 Task: Perform identity verification for multiple users
Action: Mouse scrolled (229, 184) with delta (0, 0)
Screenshot: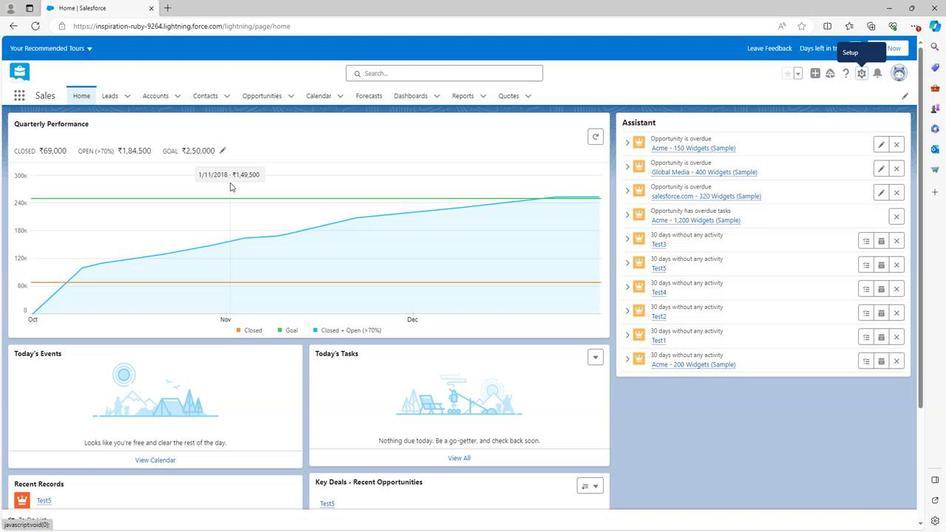 
Action: Mouse scrolled (229, 184) with delta (0, 0)
Screenshot: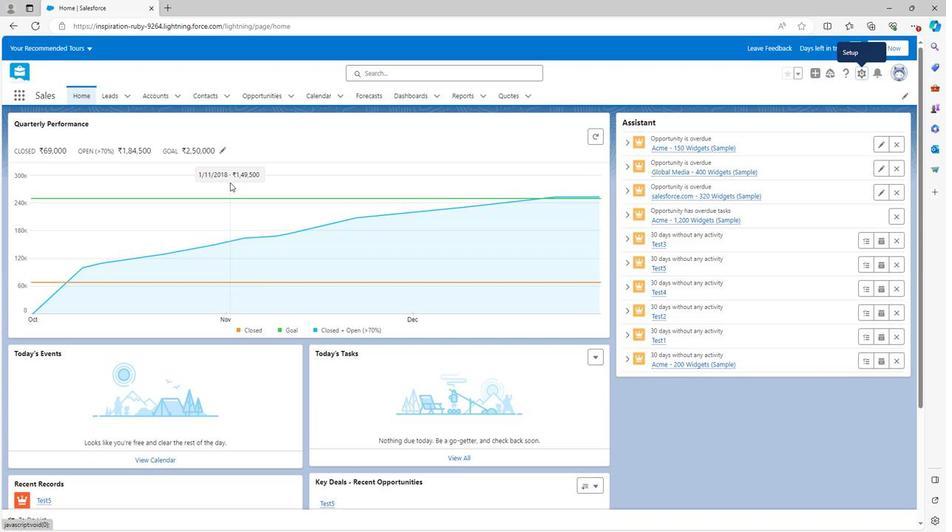 
Action: Mouse scrolled (229, 184) with delta (0, 0)
Screenshot: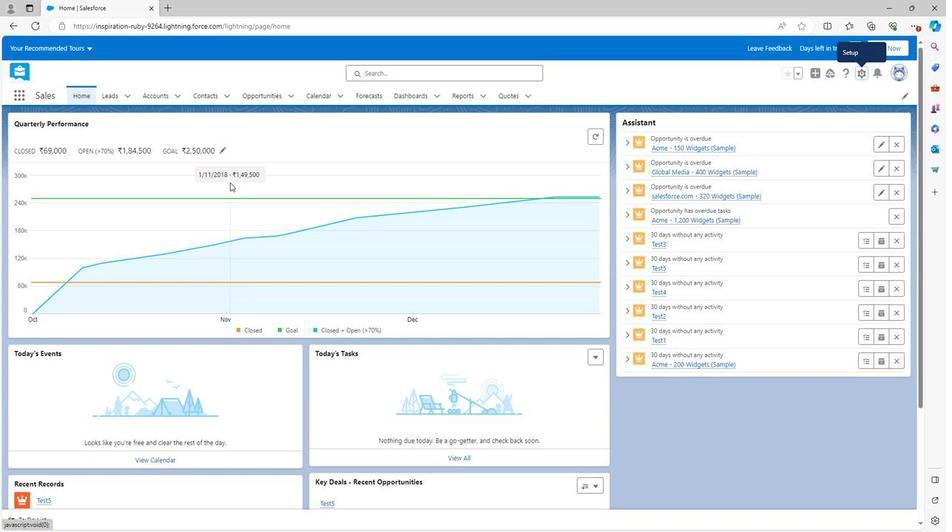 
Action: Mouse scrolled (229, 184) with delta (0, 0)
Screenshot: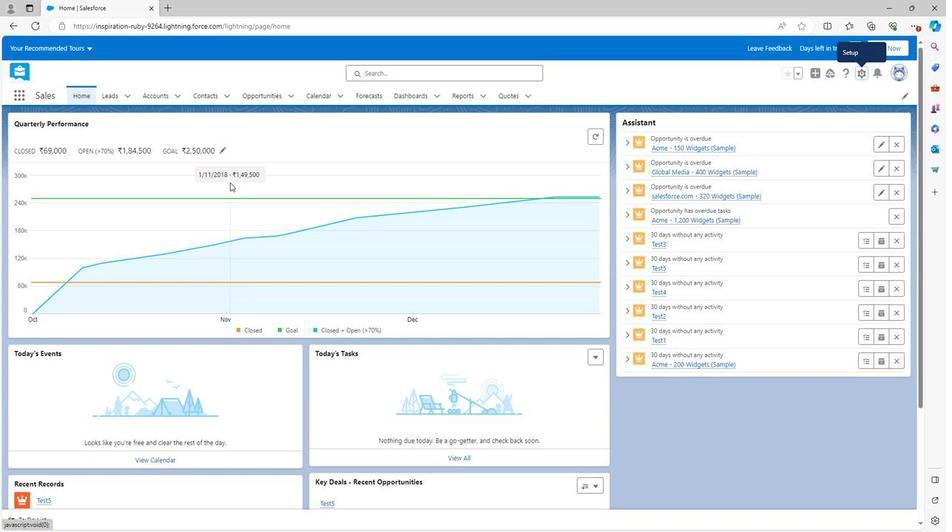 
Action: Mouse scrolled (229, 185) with delta (0, 0)
Screenshot: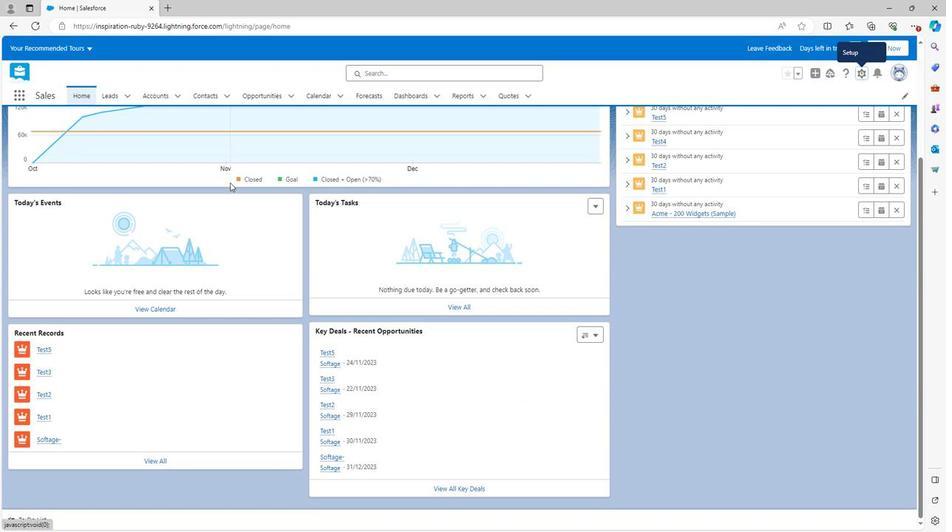 
Action: Mouse scrolled (229, 185) with delta (0, 0)
Screenshot: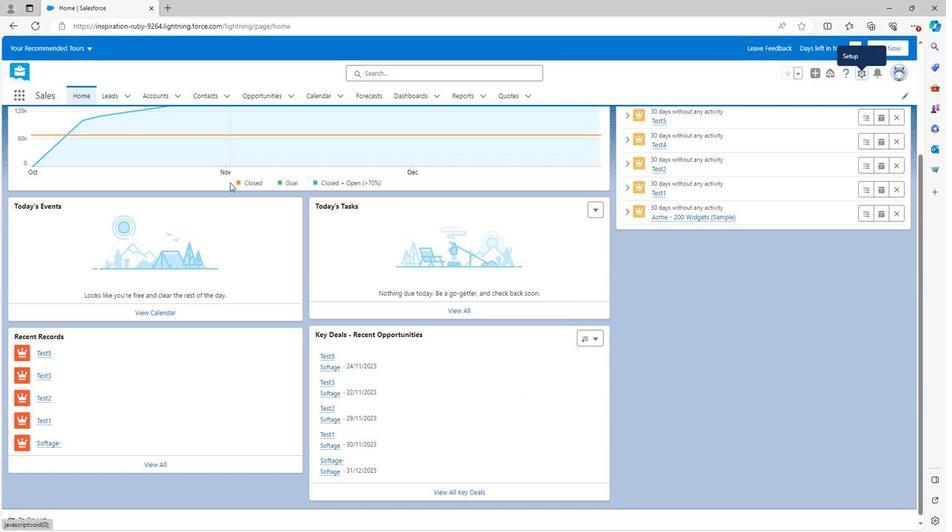 
Action: Mouse scrolled (229, 185) with delta (0, 0)
Screenshot: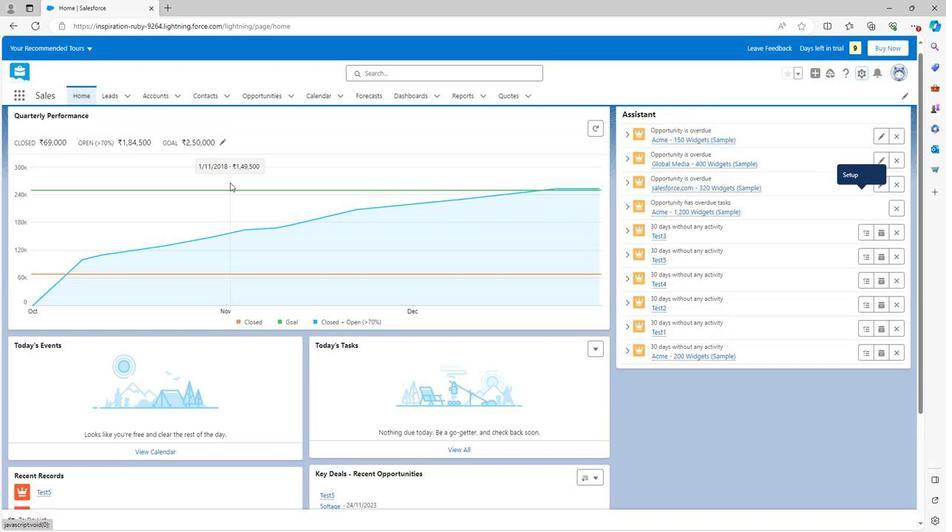 
Action: Mouse scrolled (229, 185) with delta (0, 0)
Screenshot: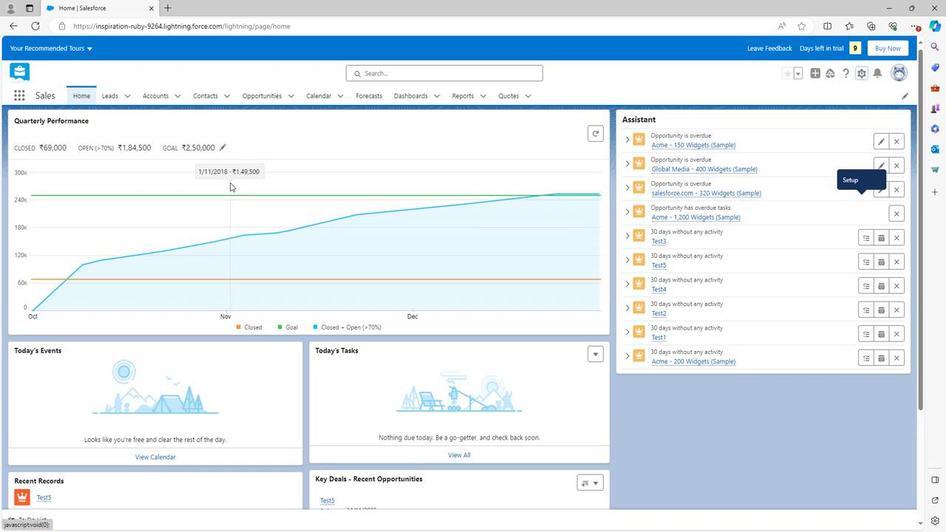 
Action: Mouse moved to (866, 78)
Screenshot: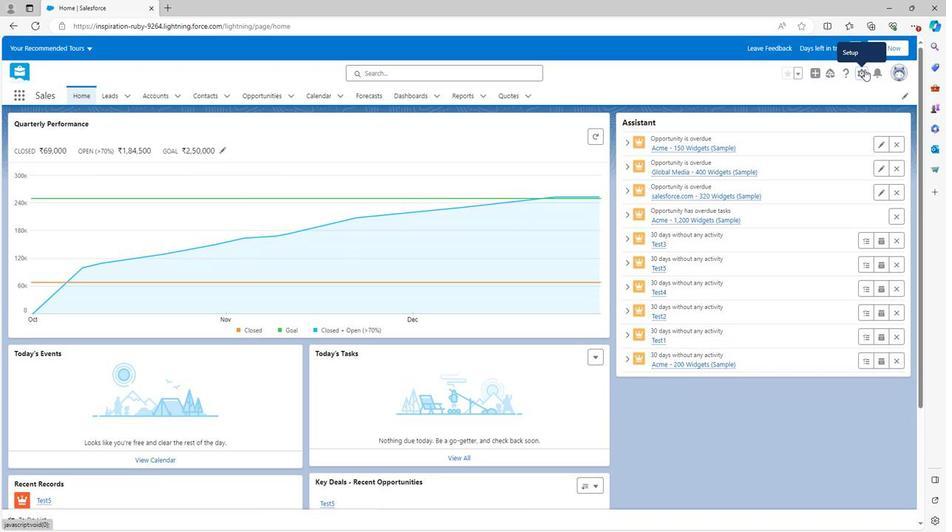 
Action: Mouse pressed left at (866, 78)
Screenshot: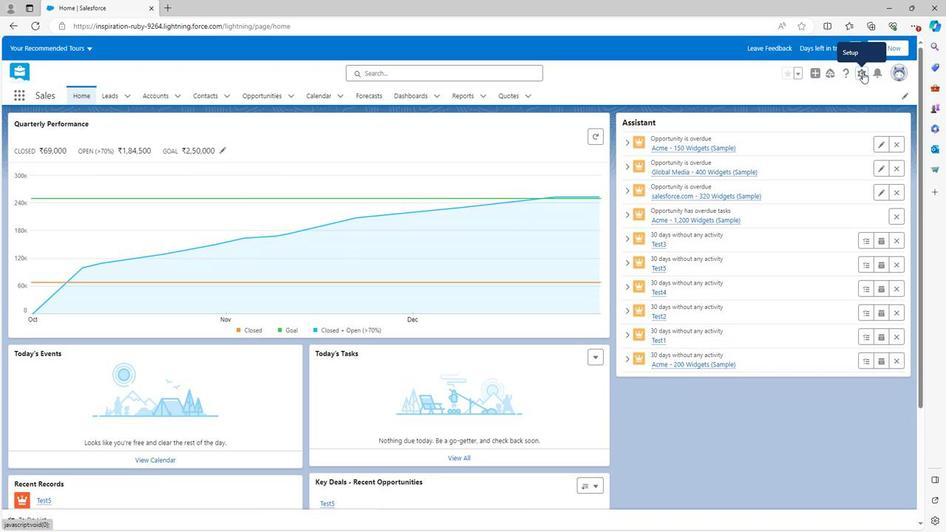 
Action: Mouse moved to (828, 104)
Screenshot: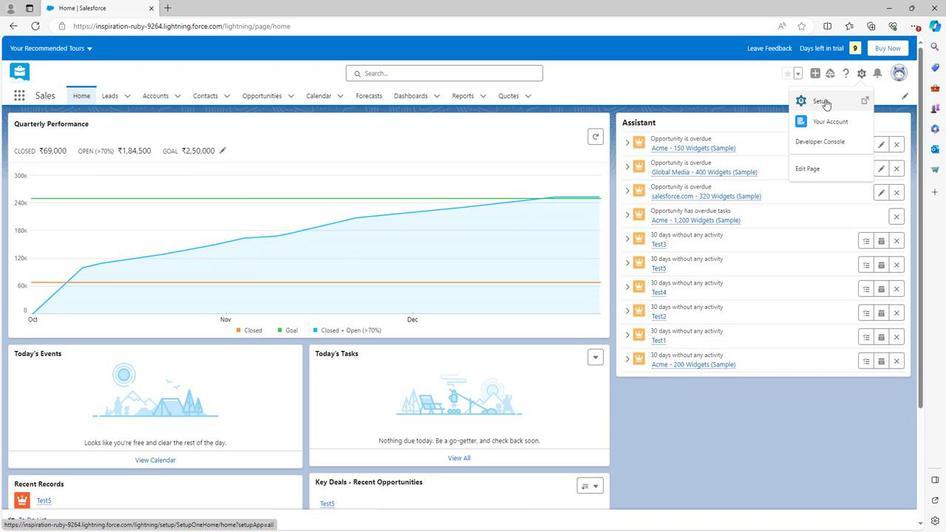 
Action: Mouse pressed left at (828, 104)
Screenshot: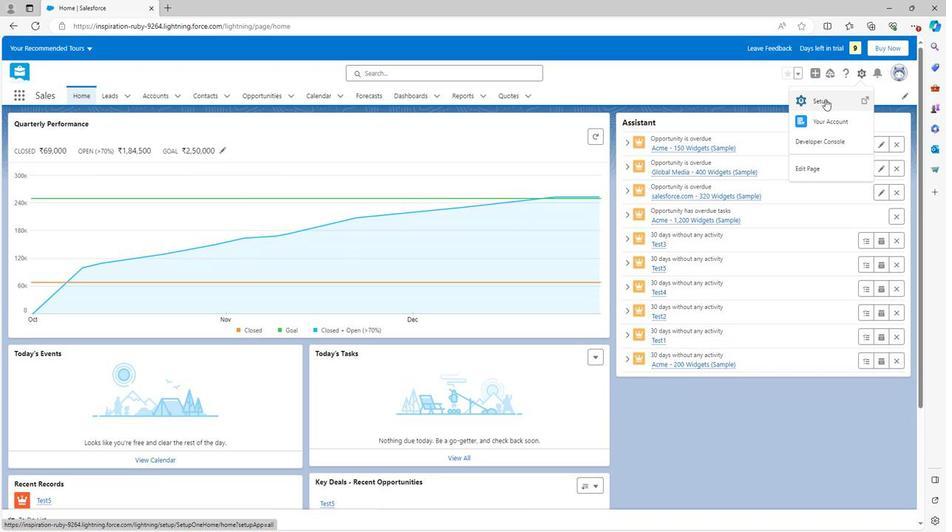 
Action: Mouse moved to (49, 340)
Screenshot: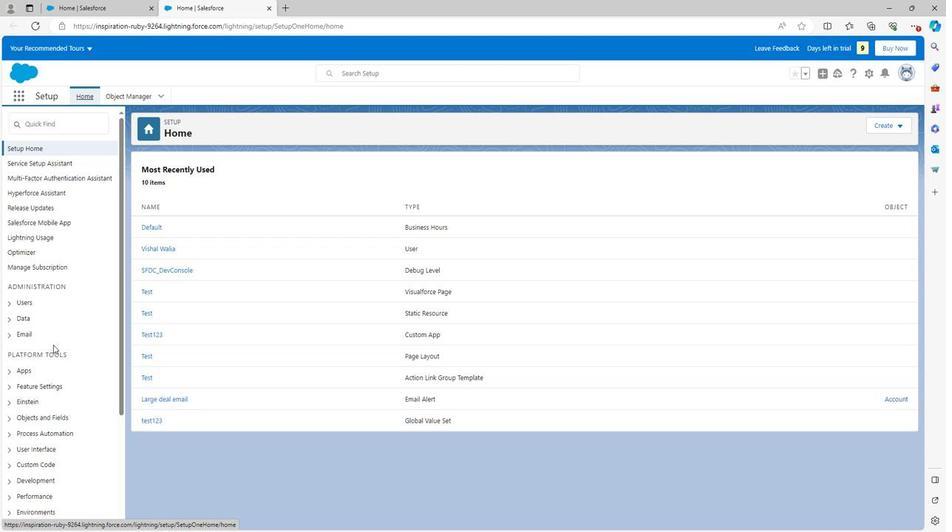 
Action: Mouse scrolled (49, 340) with delta (0, 0)
Screenshot: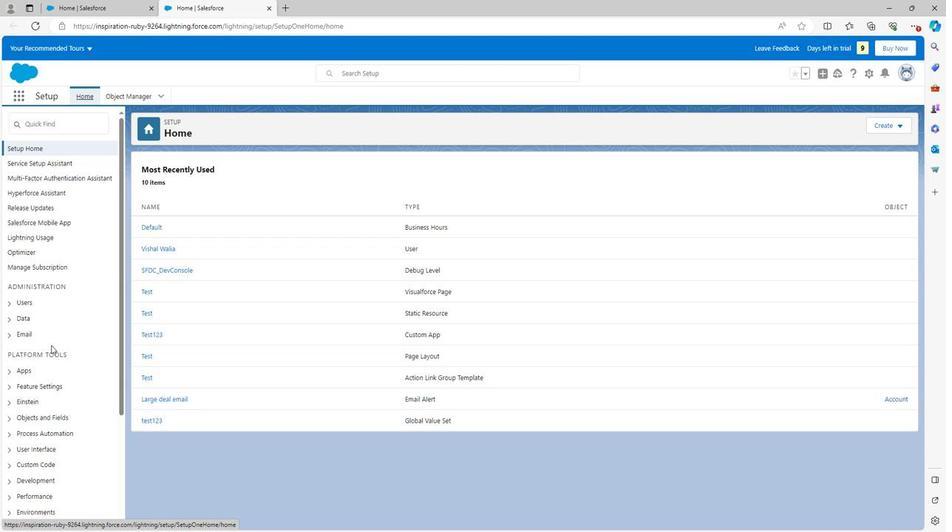 
Action: Mouse scrolled (49, 340) with delta (0, 0)
Screenshot: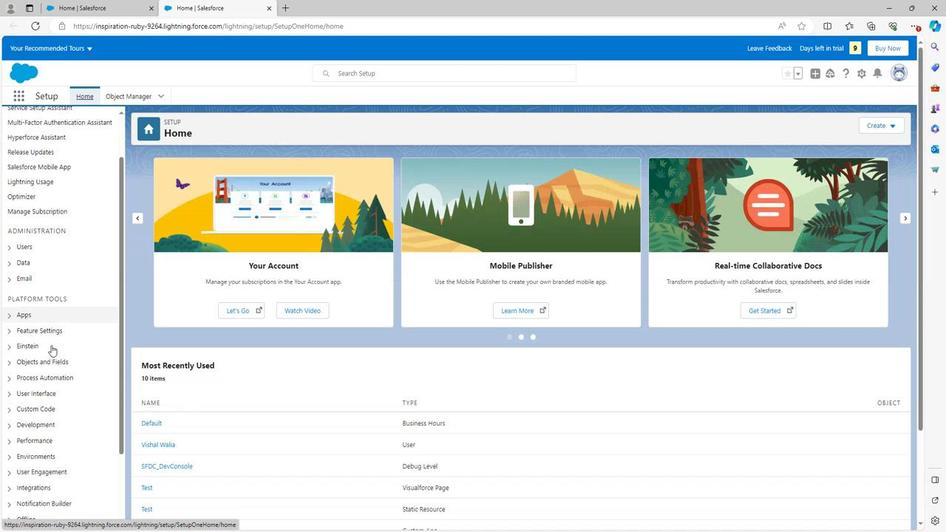
Action: Mouse scrolled (49, 340) with delta (0, 0)
Screenshot: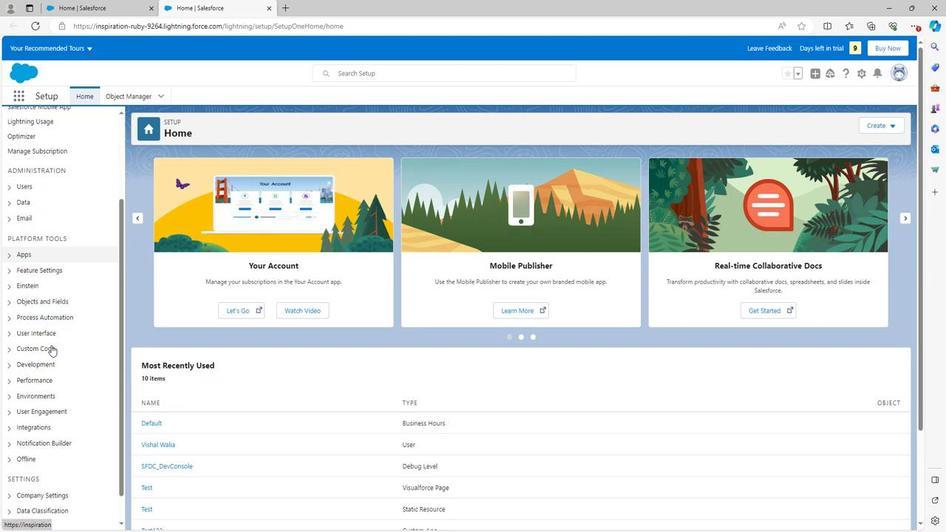
Action: Mouse scrolled (49, 340) with delta (0, 0)
Screenshot: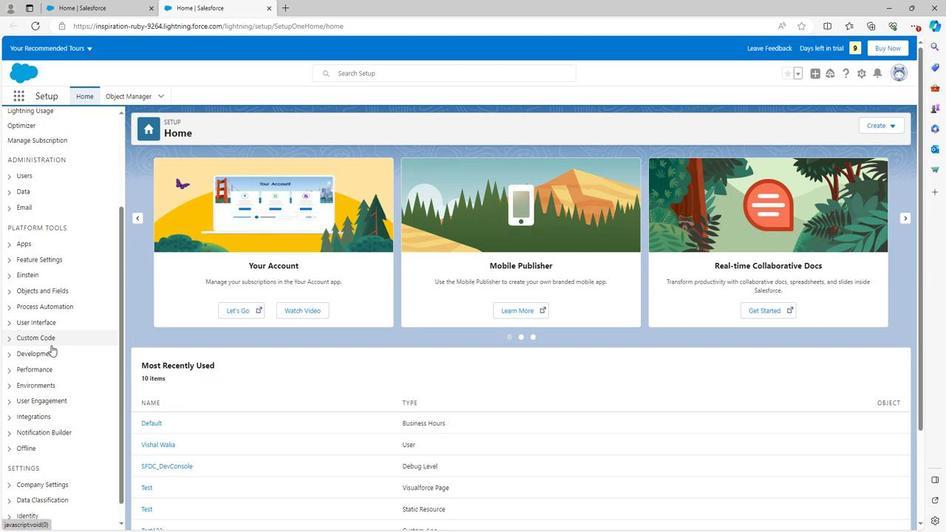 
Action: Mouse scrolled (49, 340) with delta (0, 0)
Screenshot: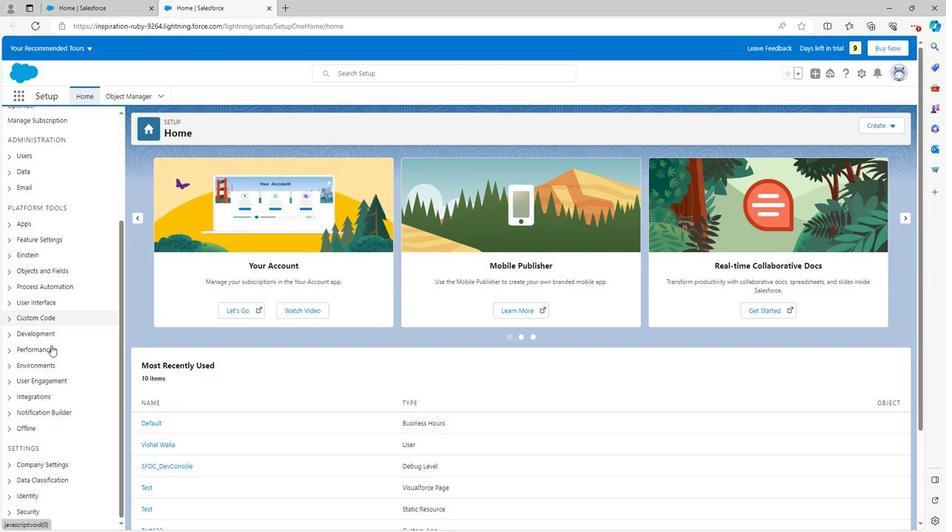
Action: Mouse scrolled (49, 340) with delta (0, 0)
Screenshot: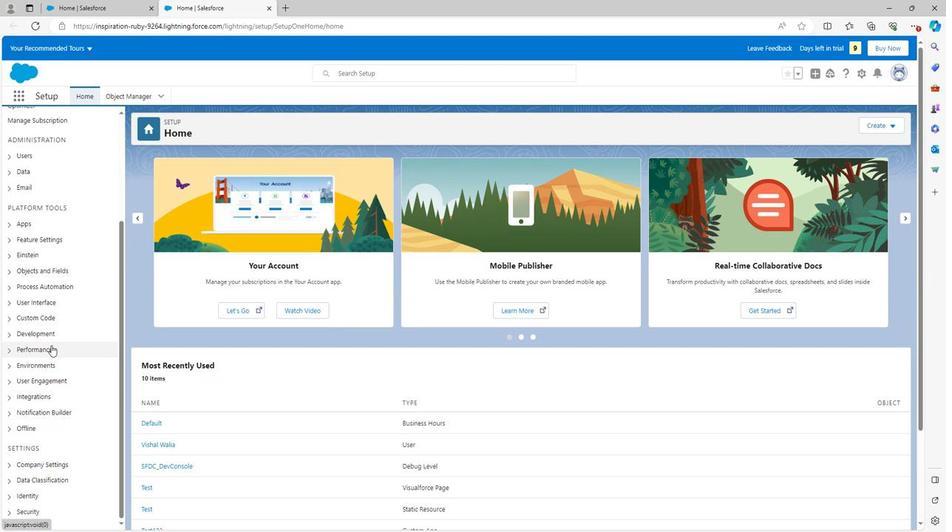 
Action: Mouse scrolled (49, 340) with delta (0, 0)
Screenshot: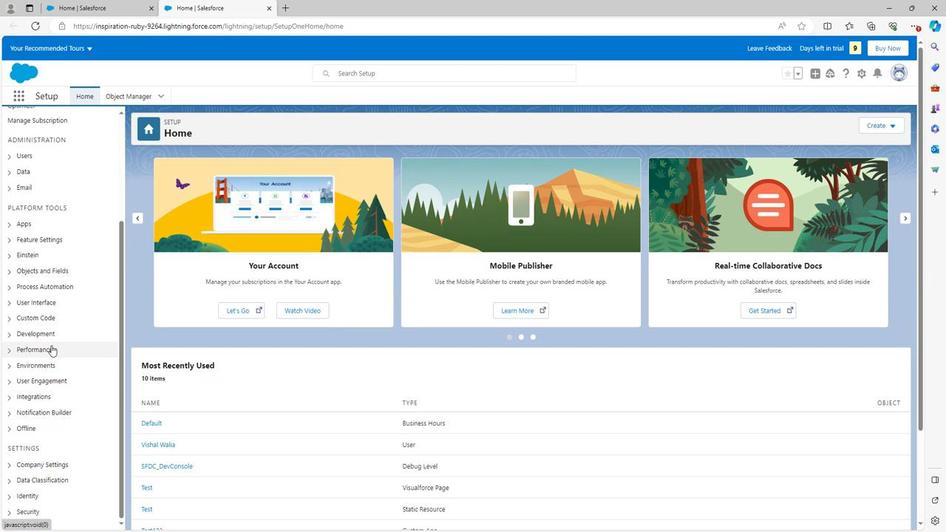 
Action: Mouse moved to (5, 487)
Screenshot: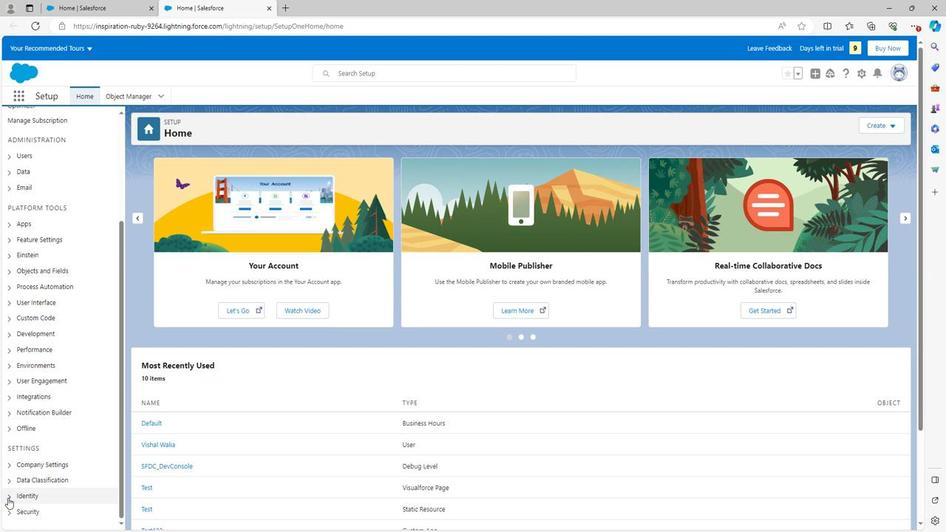 
Action: Mouse pressed left at (5, 487)
Screenshot: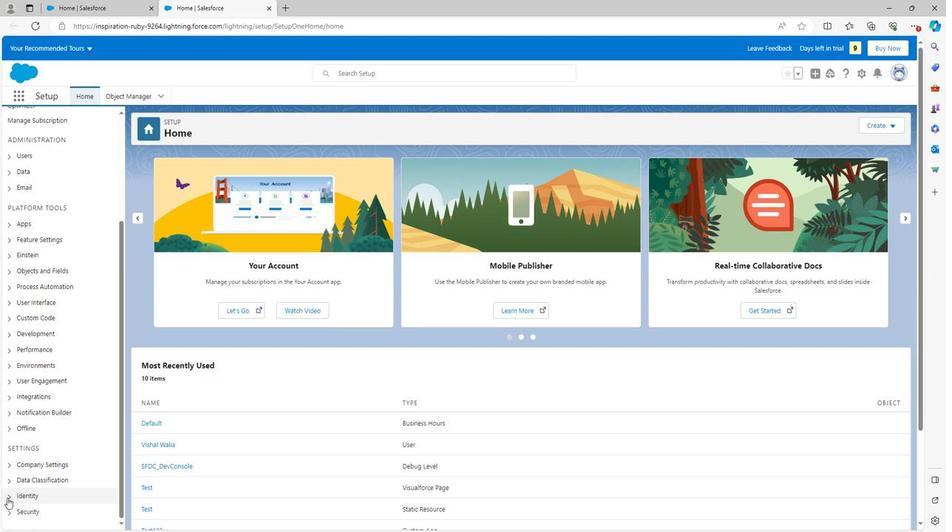 
Action: Mouse moved to (5, 481)
Screenshot: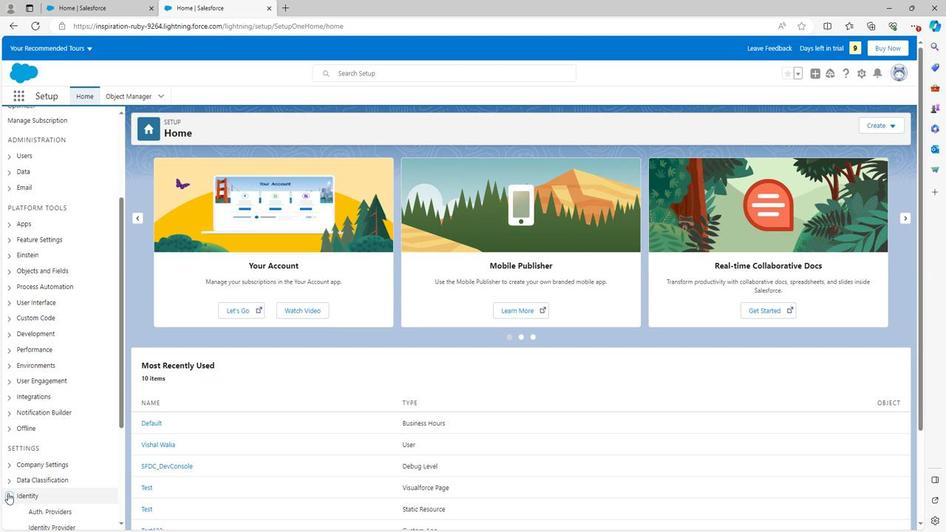 
Action: Mouse scrolled (5, 481) with delta (0, 0)
Screenshot: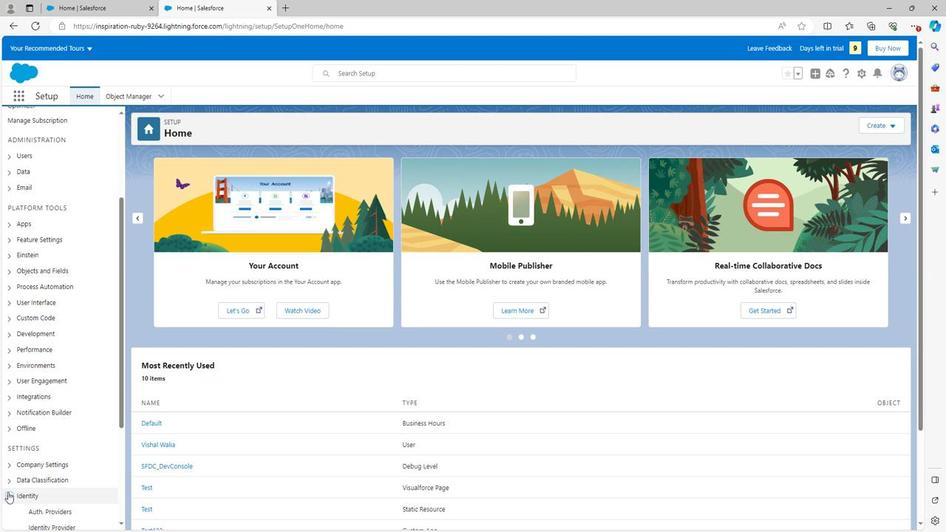 
Action: Mouse scrolled (5, 481) with delta (0, 0)
Screenshot: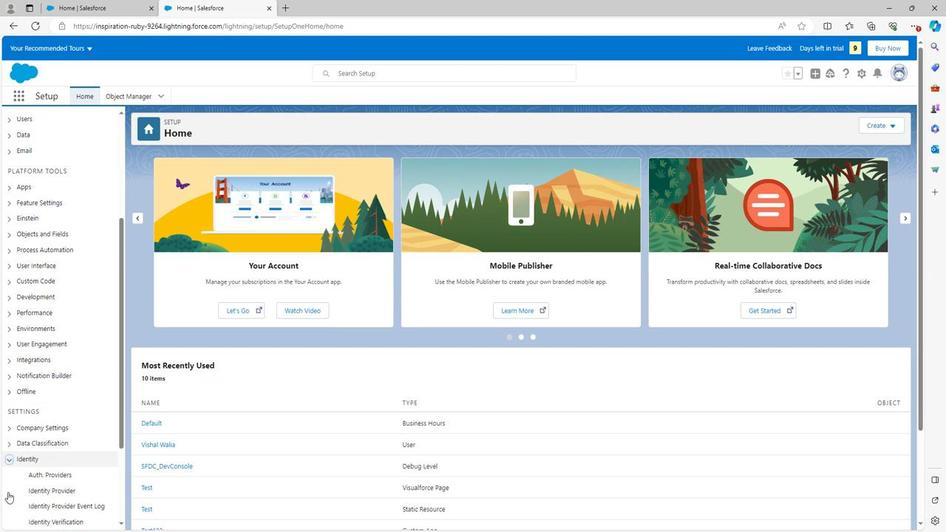 
Action: Mouse scrolled (5, 481) with delta (0, 0)
Screenshot: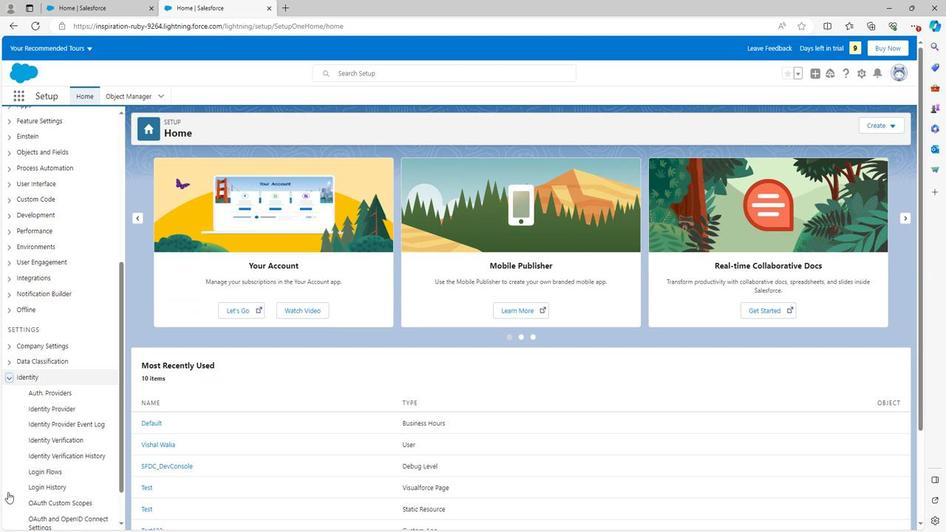 
Action: Mouse scrolled (5, 481) with delta (0, 0)
Screenshot: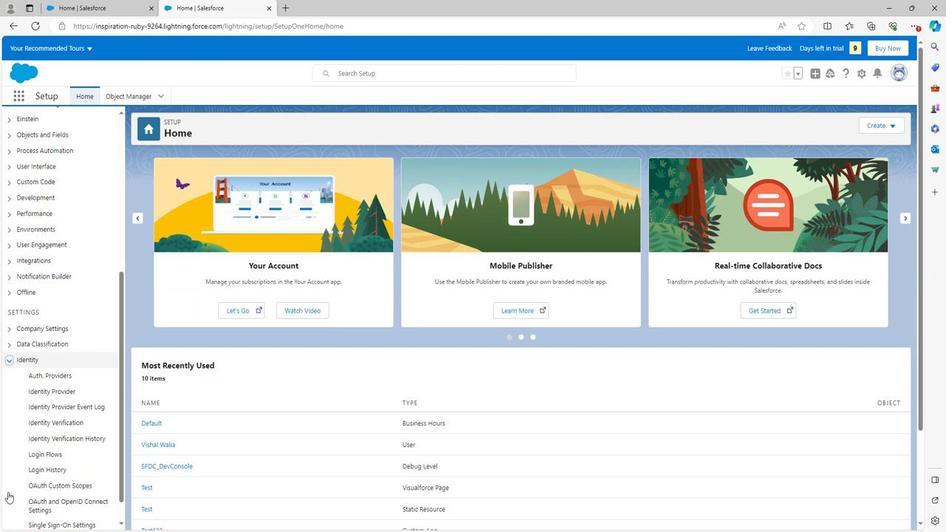 
Action: Mouse moved to (45, 390)
Screenshot: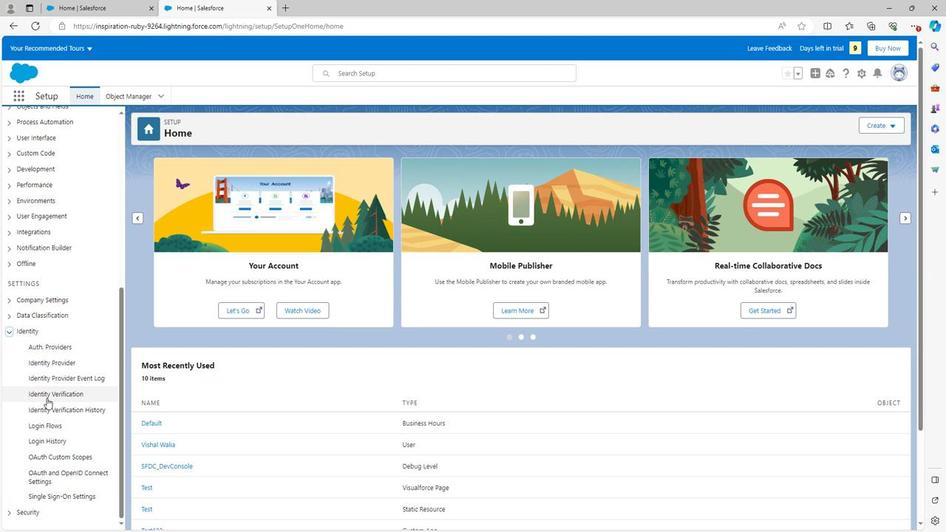 
Action: Mouse pressed left at (45, 390)
Screenshot: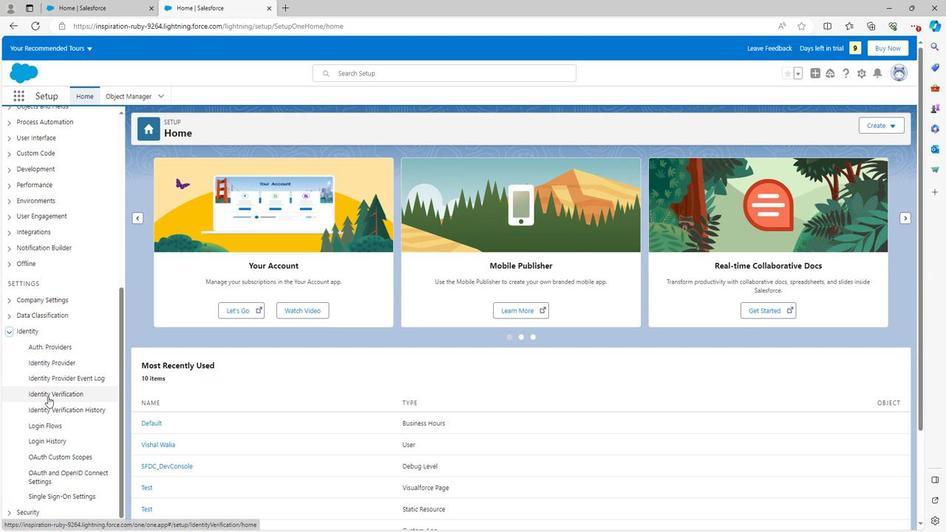 
Action: Mouse moved to (46, 388)
Screenshot: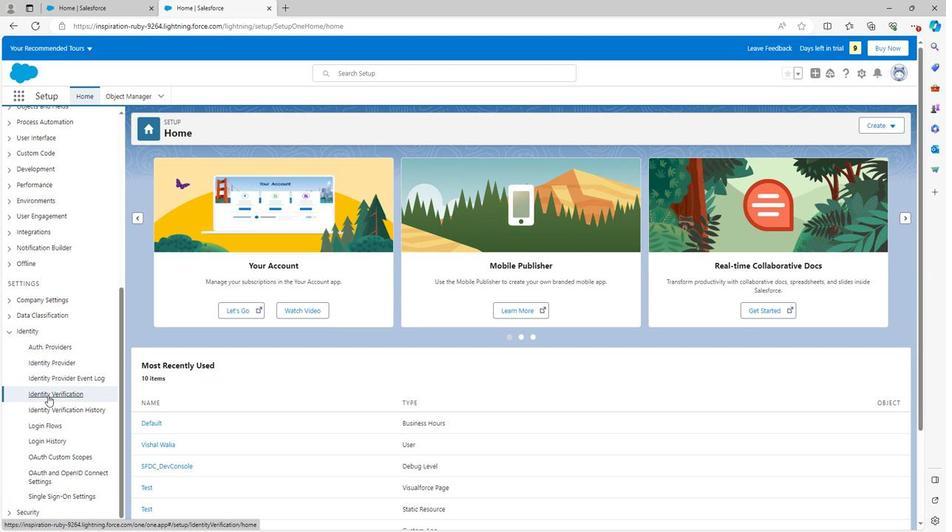 
Action: Mouse pressed left at (46, 388)
Screenshot: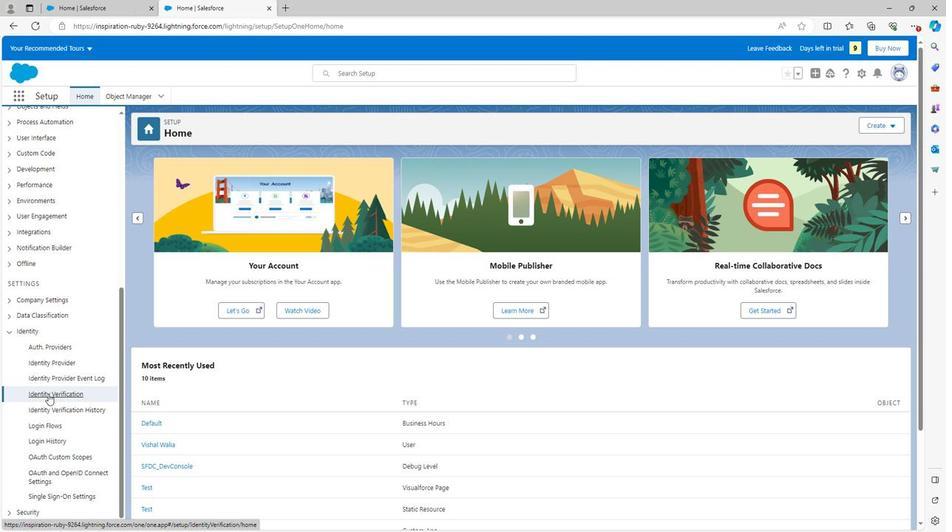 
Action: Mouse moved to (143, 221)
Screenshot: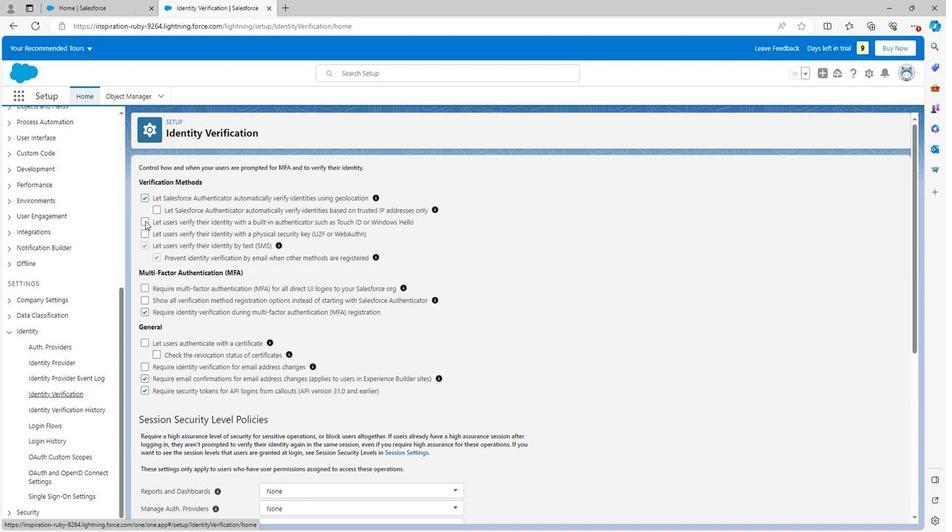 
Action: Mouse pressed left at (143, 221)
Screenshot: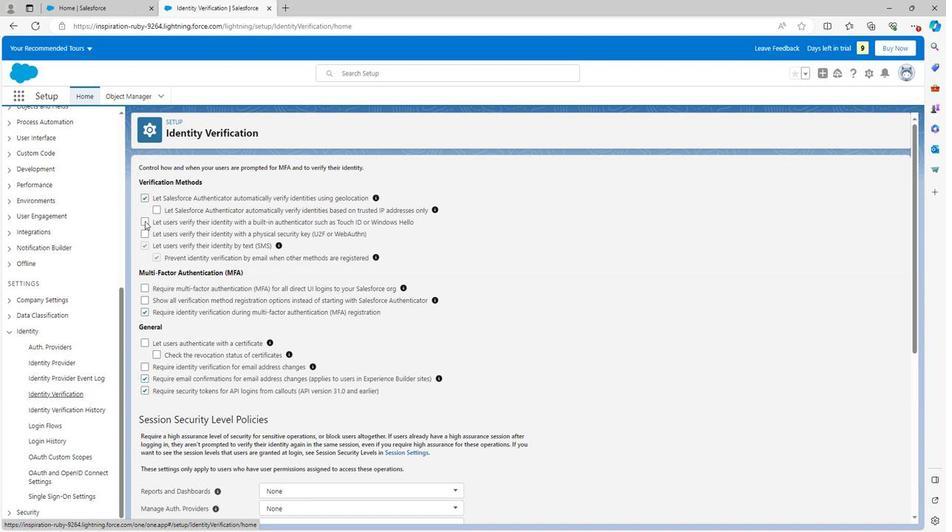 
Action: Mouse moved to (142, 232)
Screenshot: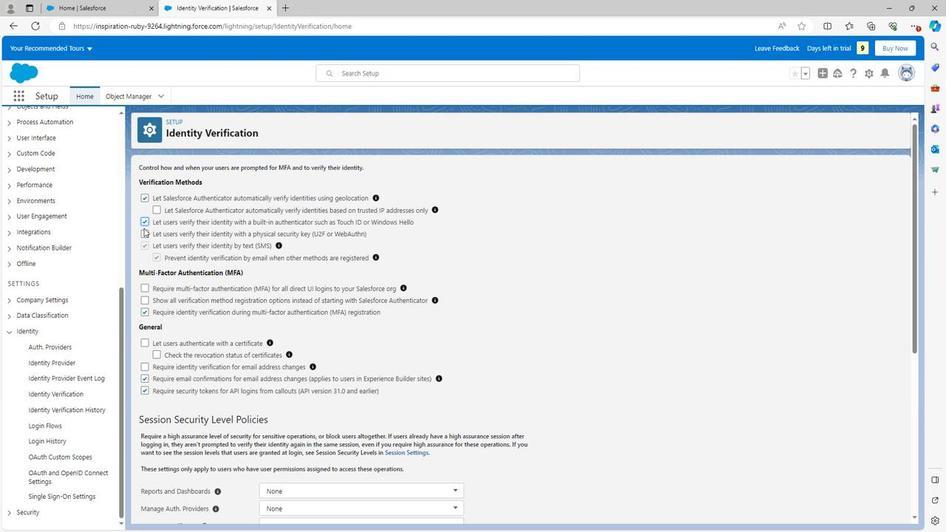
Action: Mouse pressed left at (142, 232)
Screenshot: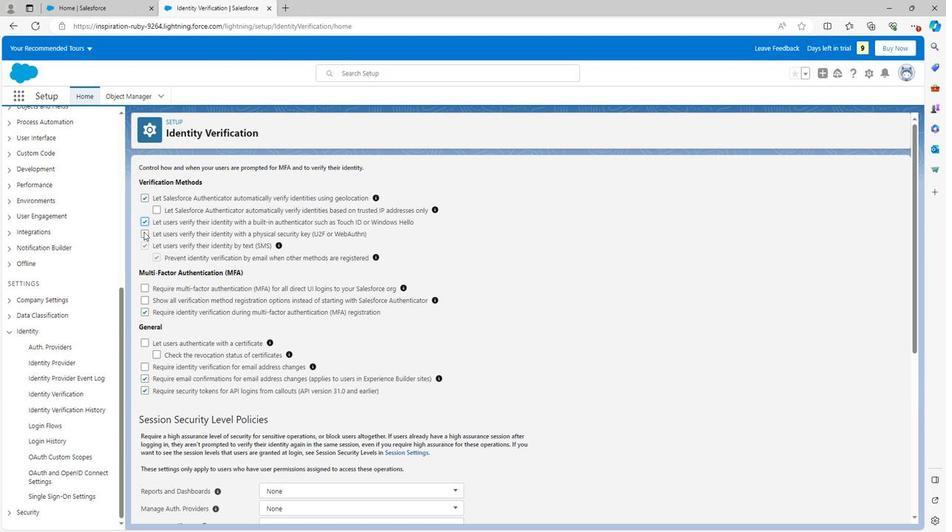 
Action: Mouse moved to (144, 198)
Screenshot: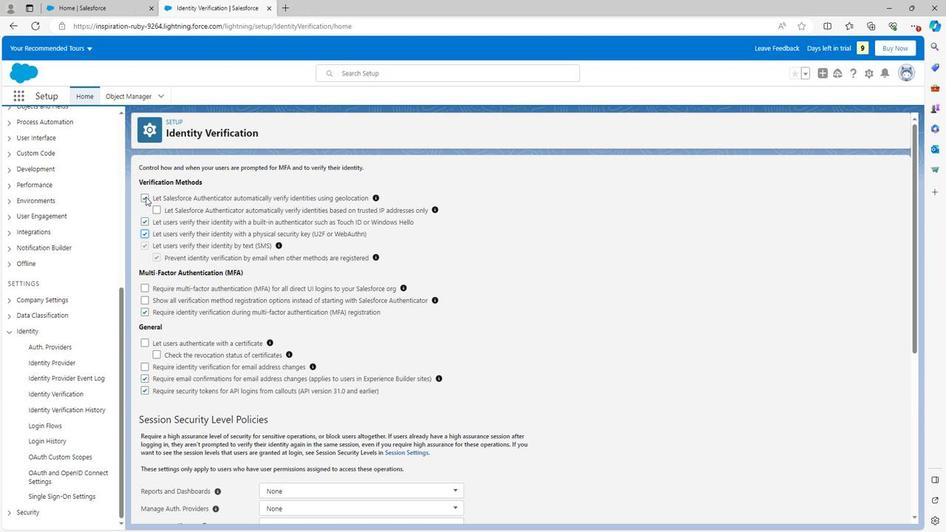 
Action: Mouse pressed left at (144, 198)
Screenshot: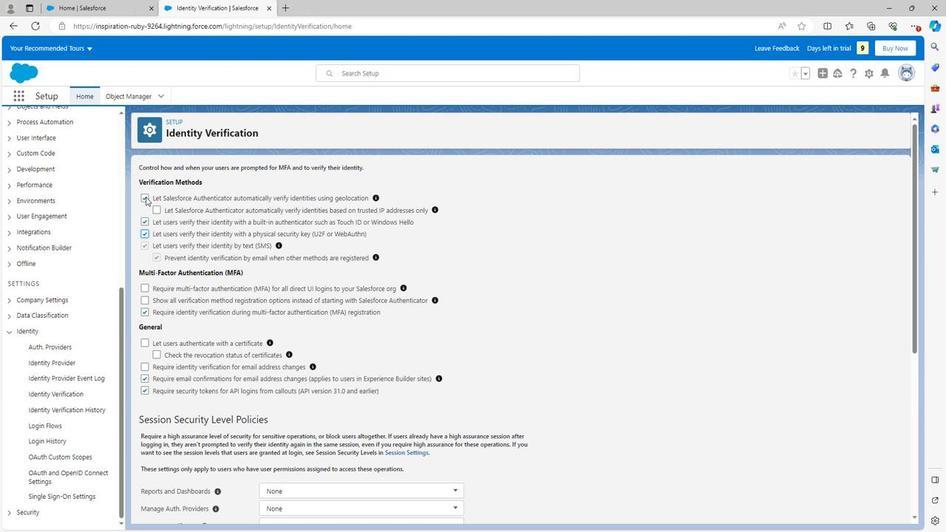 
Action: Mouse pressed left at (144, 198)
Screenshot: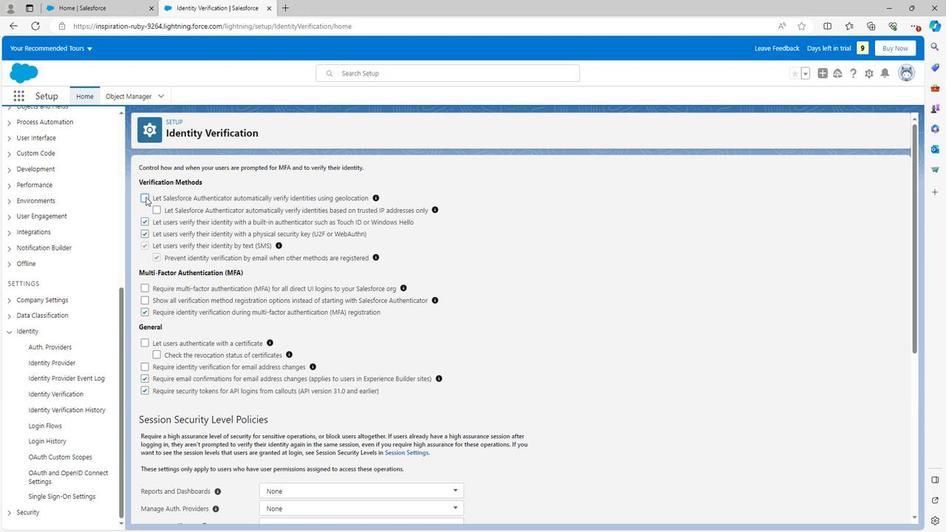 
Action: Mouse moved to (141, 221)
Screenshot: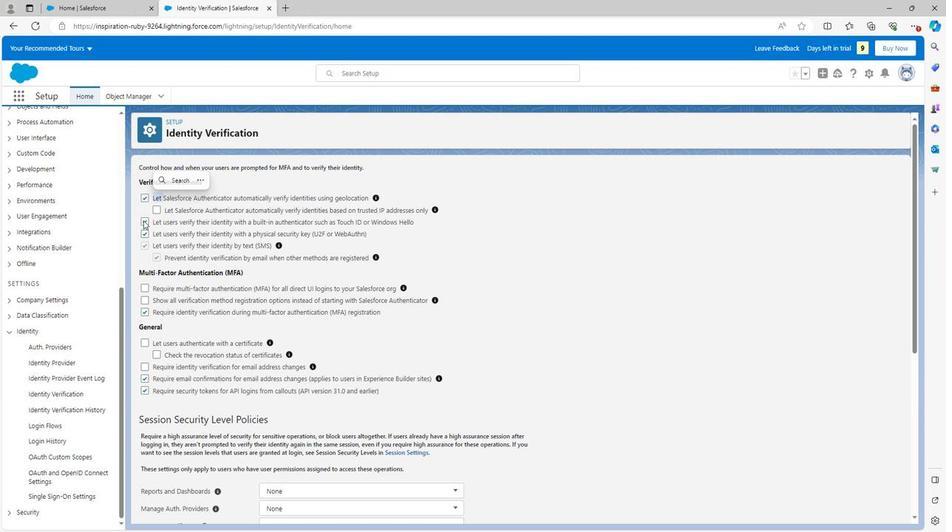 
Action: Mouse pressed left at (141, 221)
Screenshot: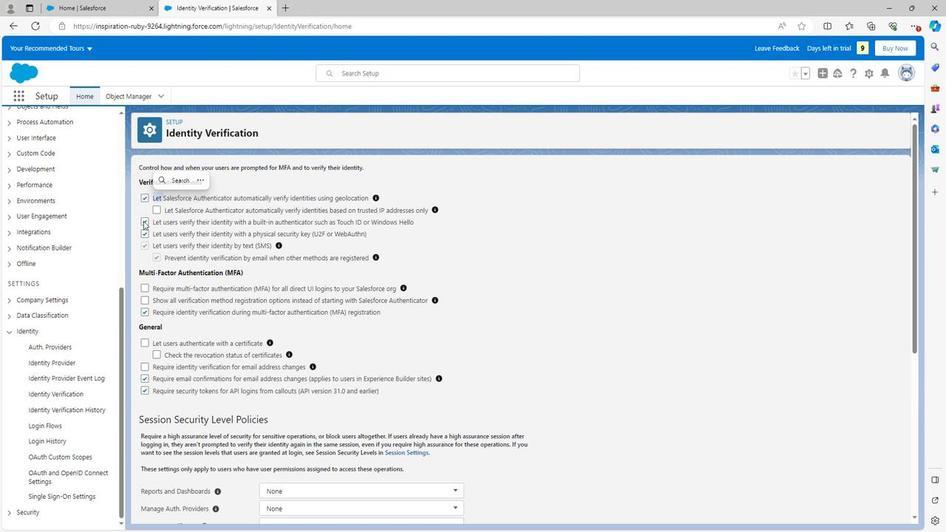 
Action: Mouse moved to (141, 230)
Screenshot: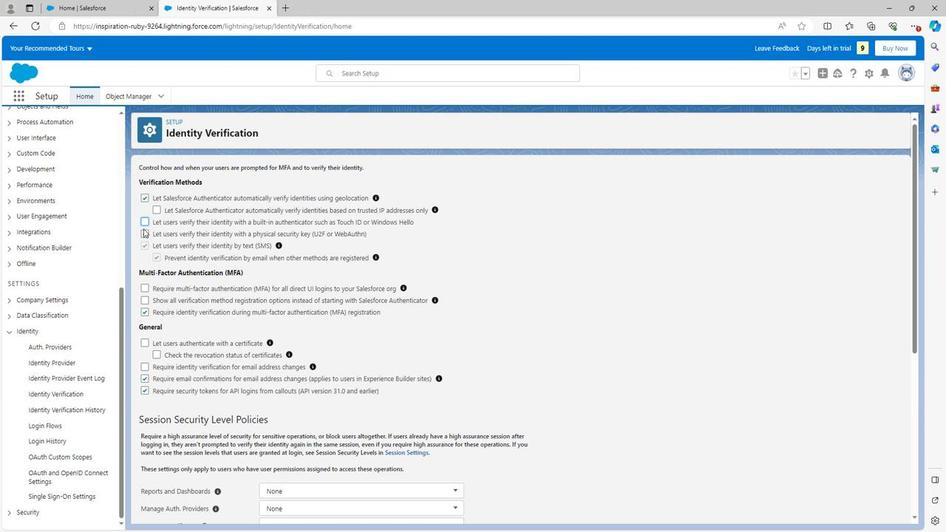 
Action: Mouse pressed left at (141, 230)
Screenshot: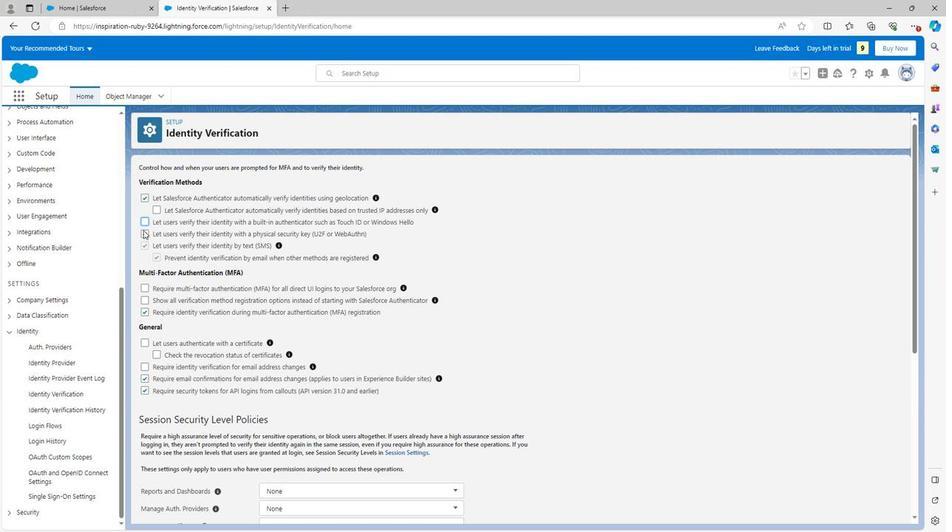 
Action: Mouse moved to (172, 256)
Screenshot: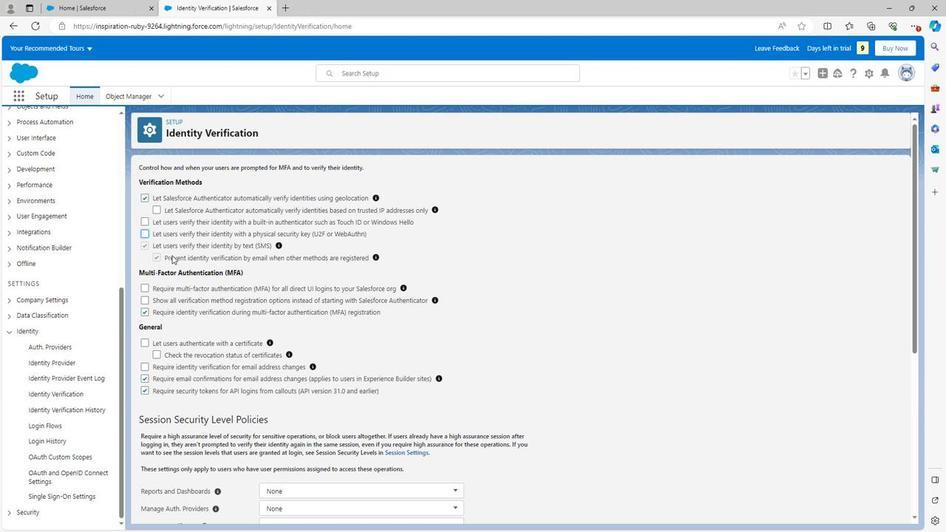 
Action: Mouse scrolled (172, 255) with delta (0, 0)
Screenshot: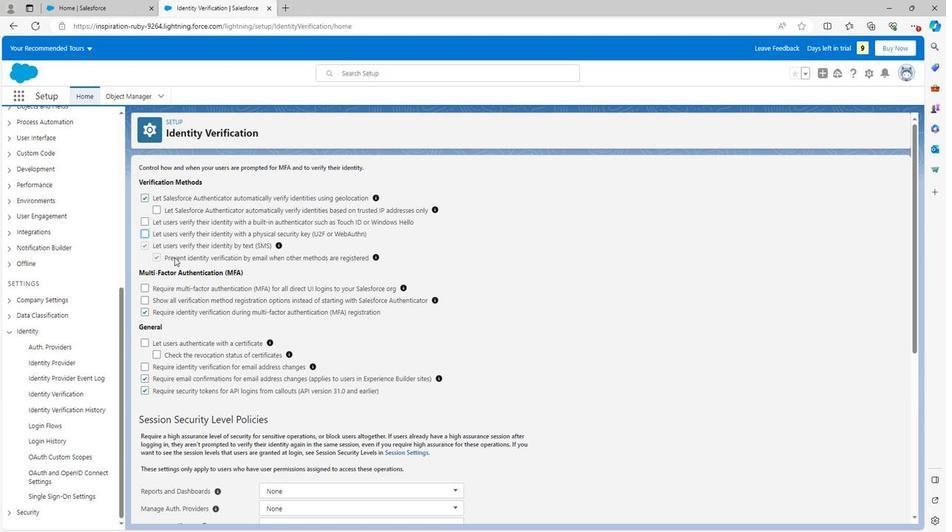 
Action: Mouse scrolled (172, 255) with delta (0, 0)
Screenshot: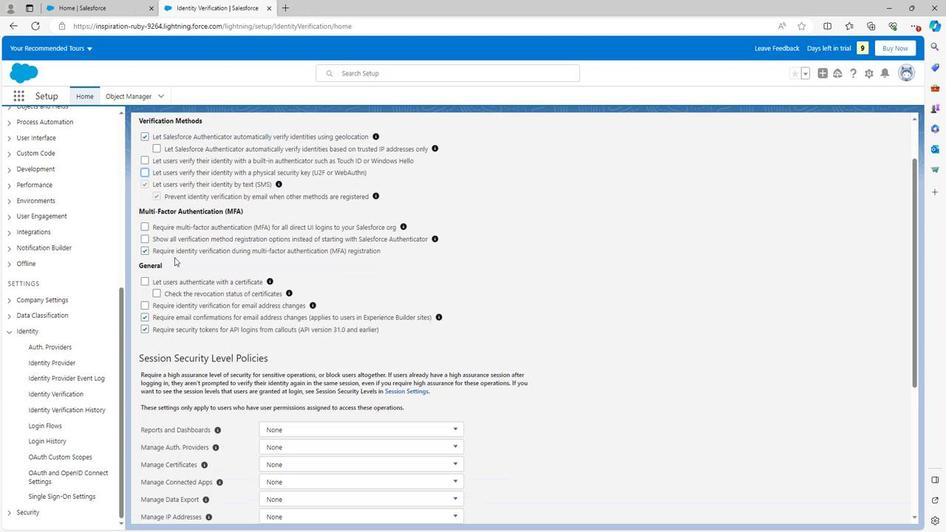 
Action: Mouse scrolled (172, 255) with delta (0, 0)
Screenshot: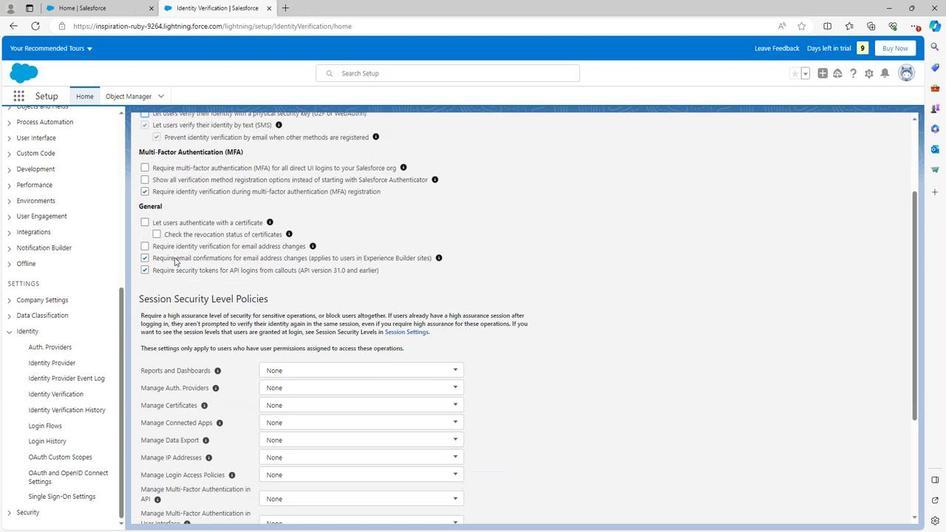 
Action: Mouse scrolled (172, 255) with delta (0, 0)
Screenshot: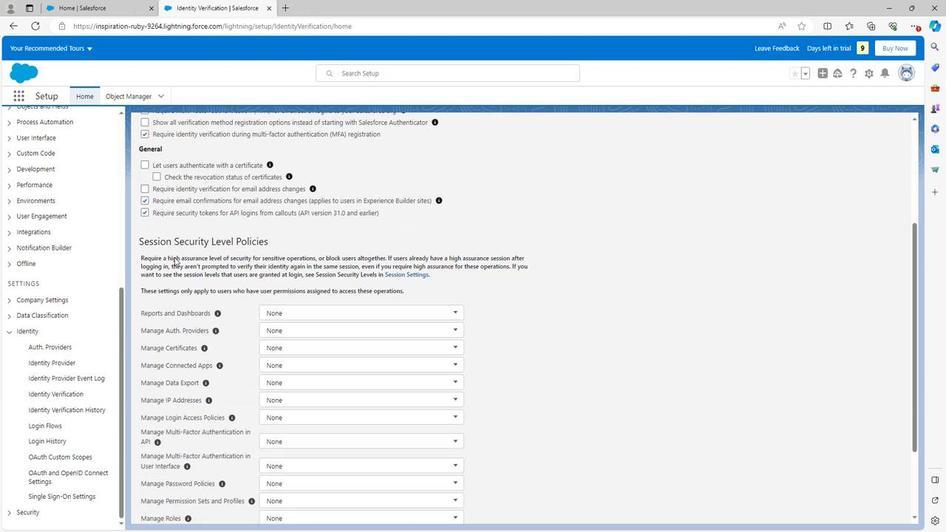 
Action: Mouse scrolled (172, 255) with delta (0, 0)
Screenshot: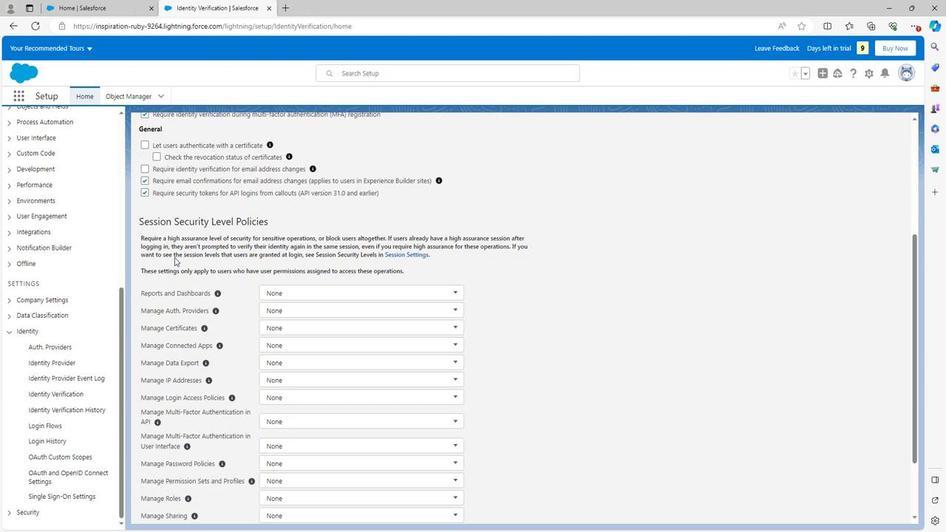 
Action: Mouse scrolled (172, 255) with delta (0, 0)
Screenshot: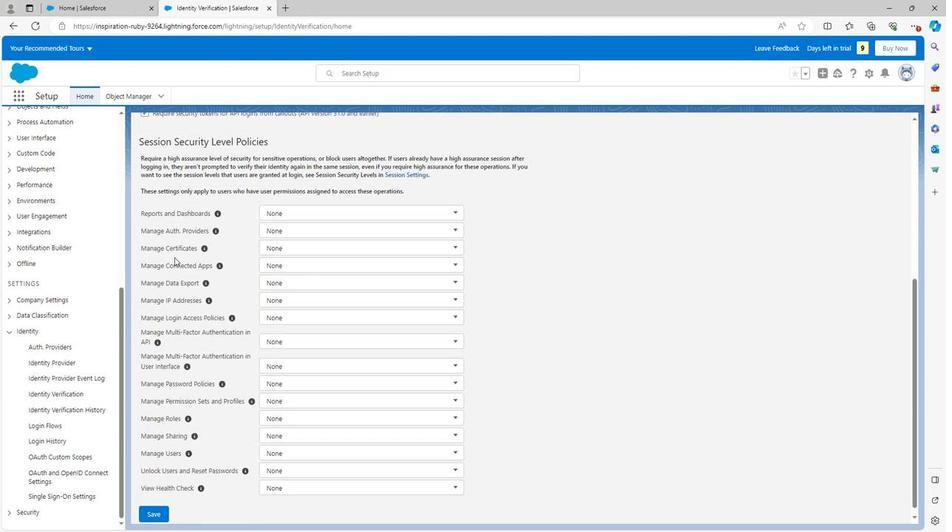 
Action: Mouse scrolled (172, 255) with delta (0, 0)
Screenshot: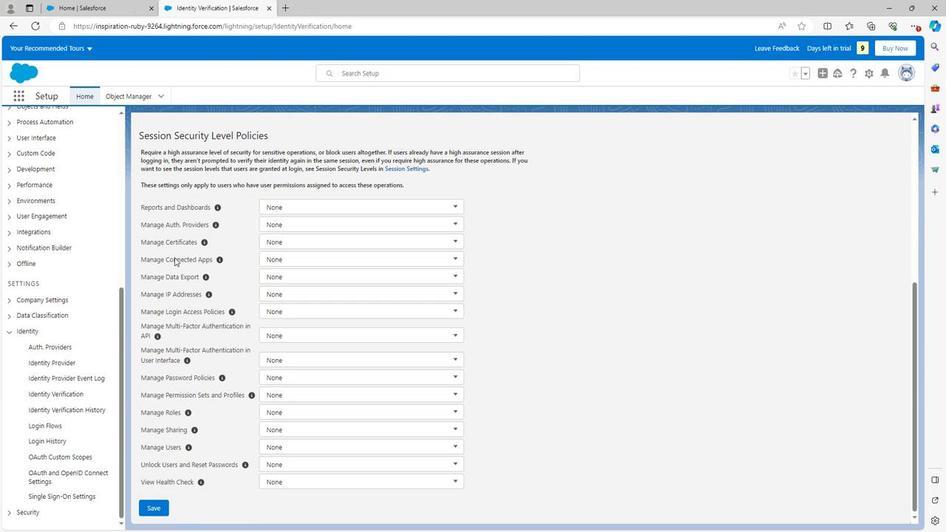 
Action: Mouse moved to (265, 206)
Screenshot: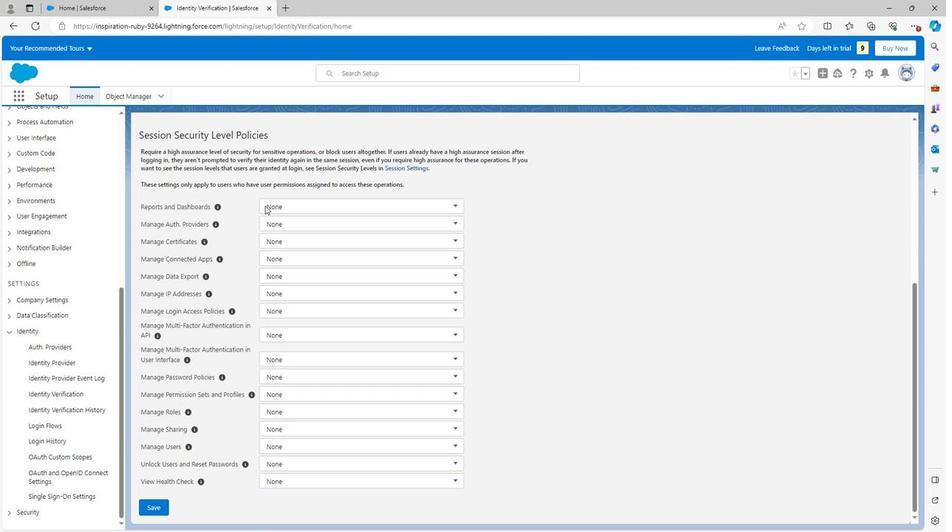 
Action: Mouse pressed left at (265, 206)
Screenshot: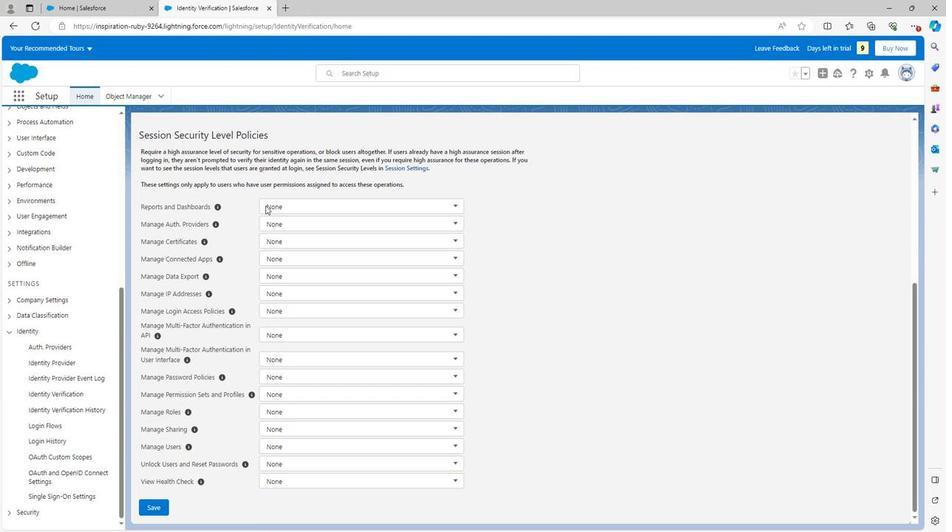 
Action: Mouse moved to (277, 239)
Screenshot: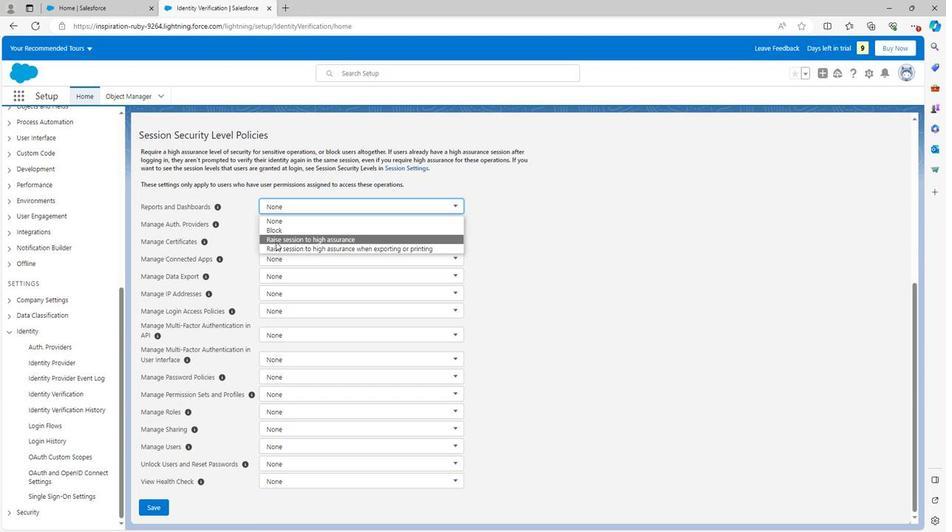 
Action: Mouse pressed left at (277, 239)
Screenshot: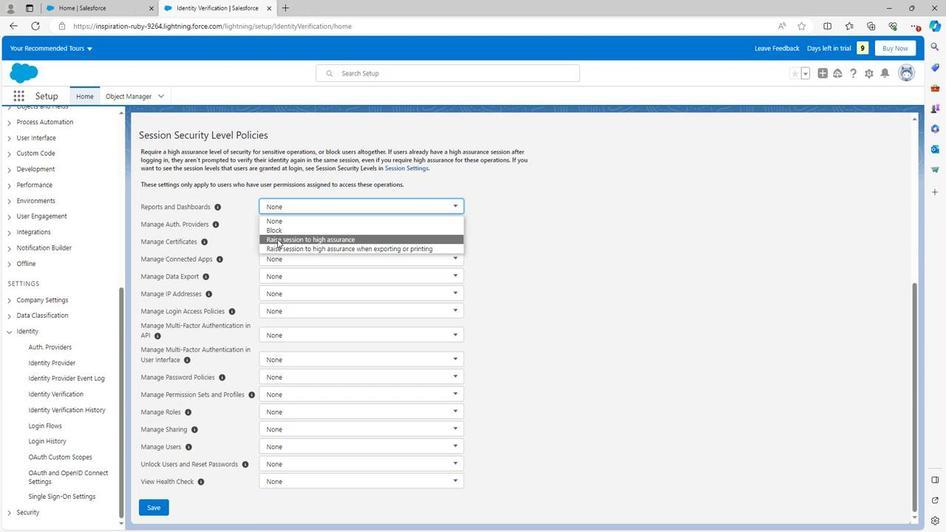 
Action: Mouse moved to (272, 225)
Screenshot: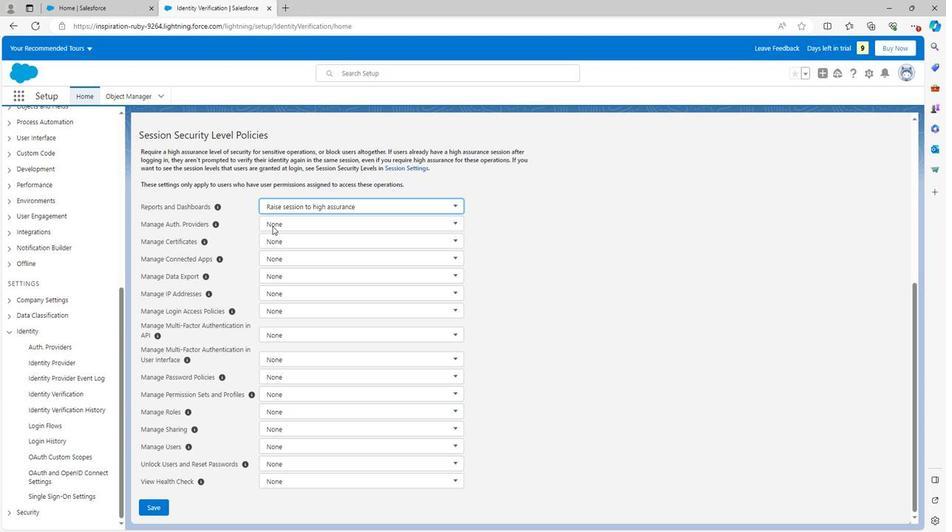 
Action: Mouse pressed left at (272, 225)
Screenshot: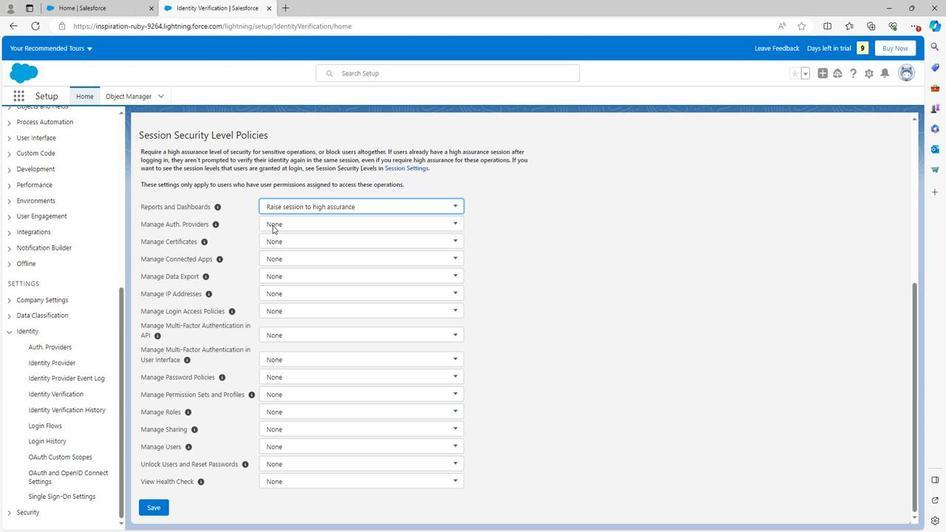 
Action: Mouse moved to (274, 254)
Screenshot: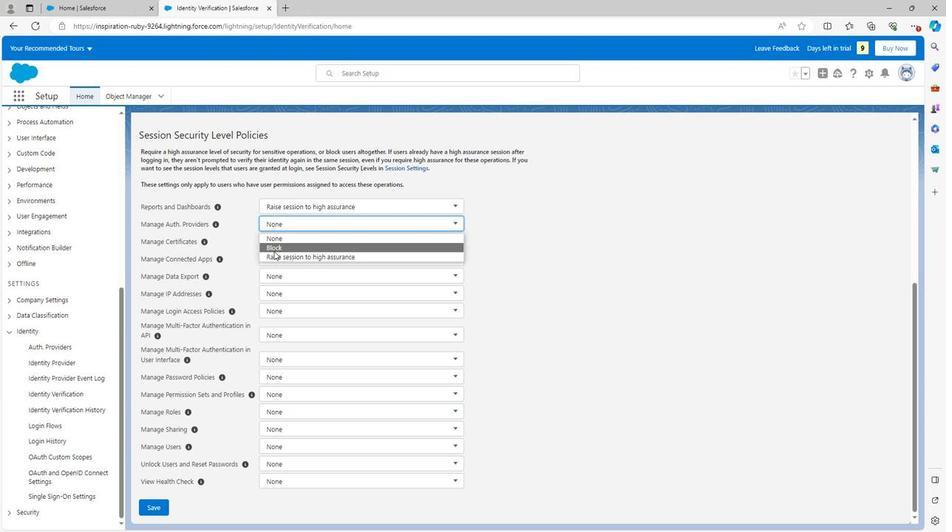 
Action: Mouse pressed left at (274, 254)
Screenshot: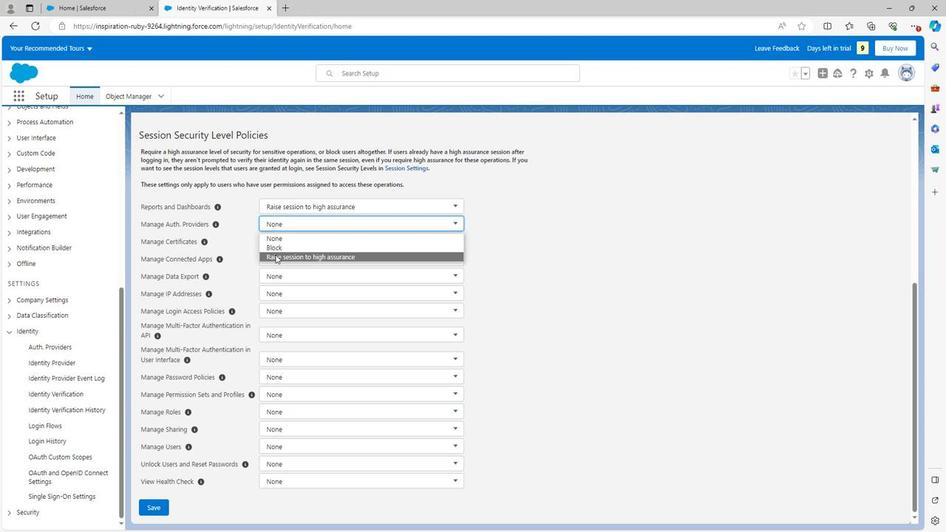 
Action: Mouse moved to (279, 243)
Screenshot: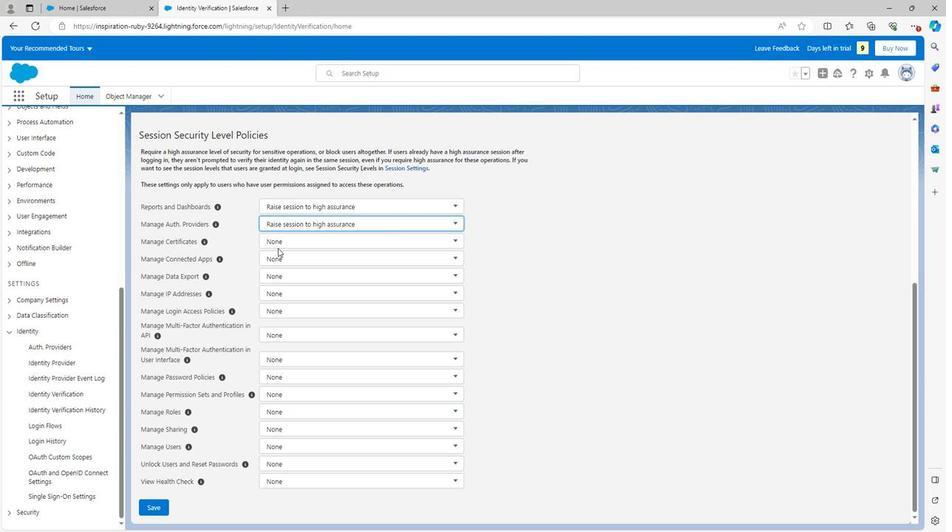 
Action: Mouse pressed left at (279, 243)
Screenshot: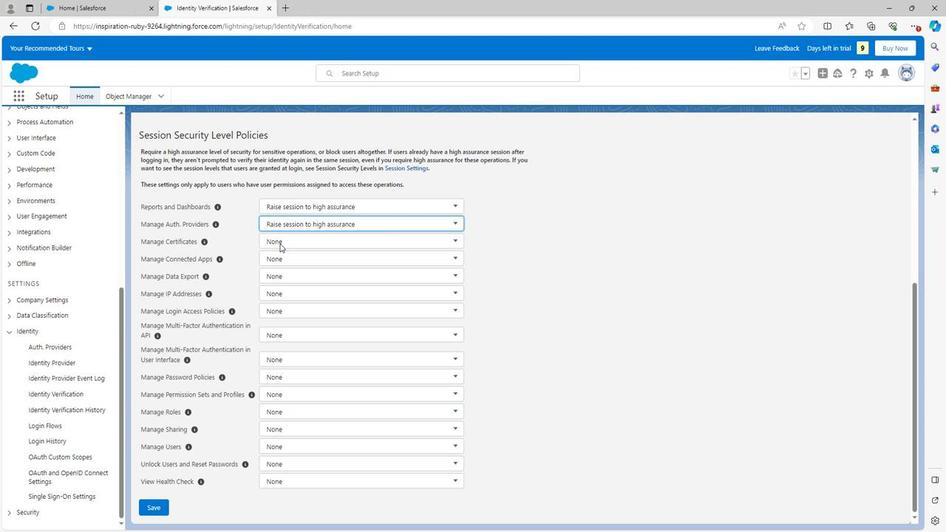 
Action: Mouse moved to (278, 273)
Screenshot: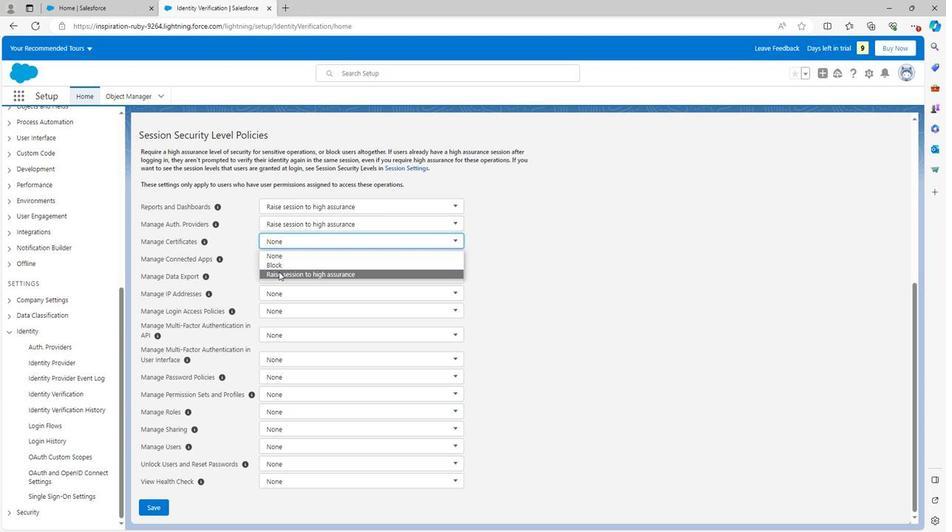 
Action: Mouse pressed left at (278, 273)
Screenshot: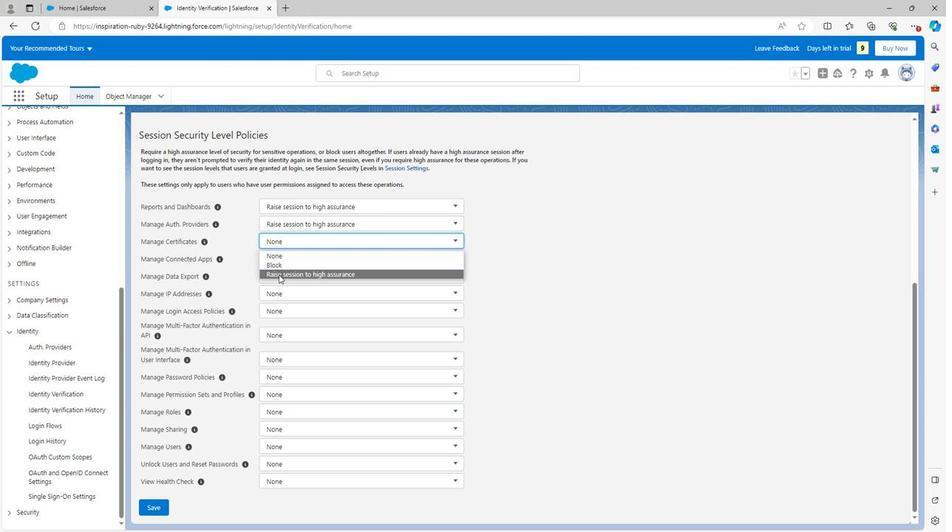 
Action: Mouse moved to (534, 231)
Screenshot: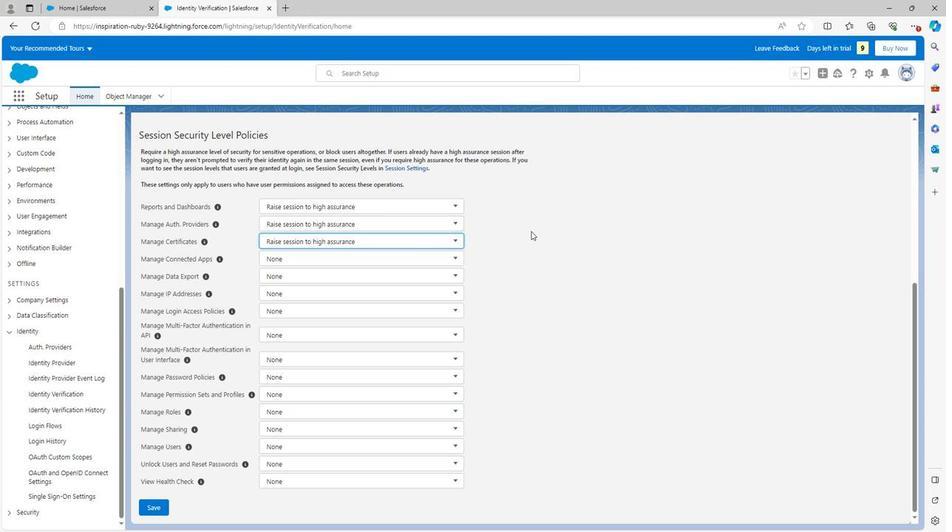 
Action: Mouse pressed left at (534, 231)
Screenshot: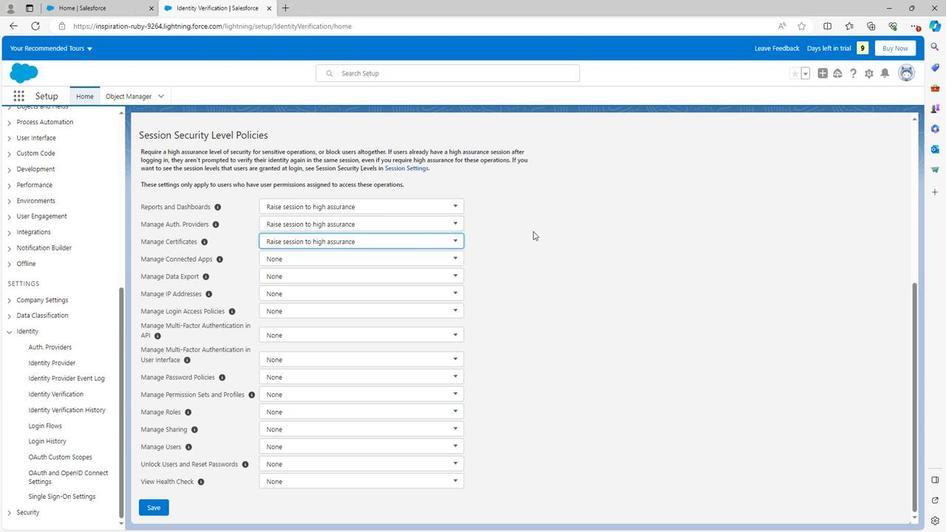 
Action: Mouse moved to (342, 209)
Screenshot: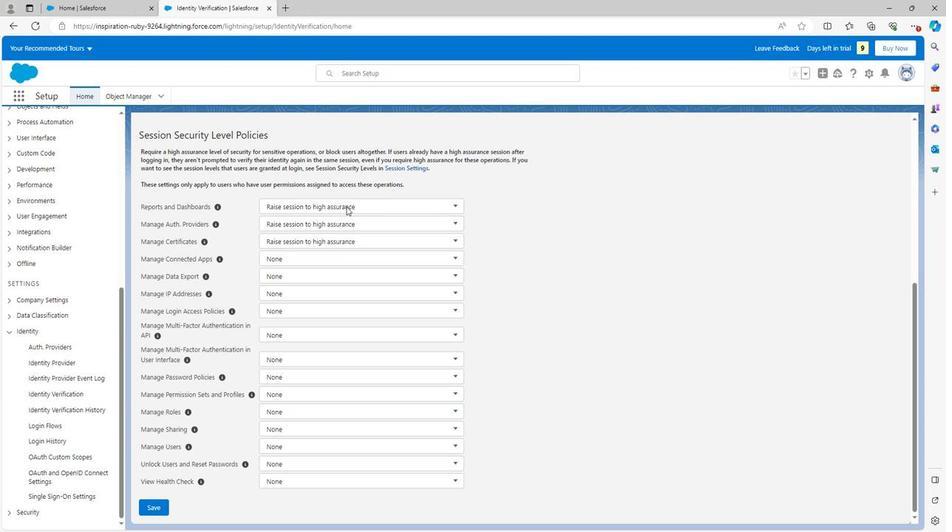 
Action: Mouse pressed left at (342, 209)
Screenshot: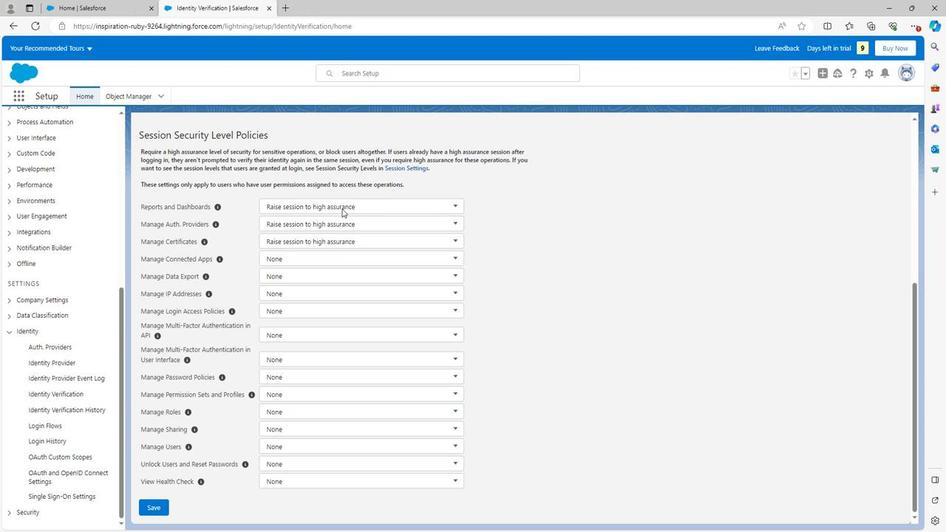 
Action: Mouse moved to (283, 221)
Screenshot: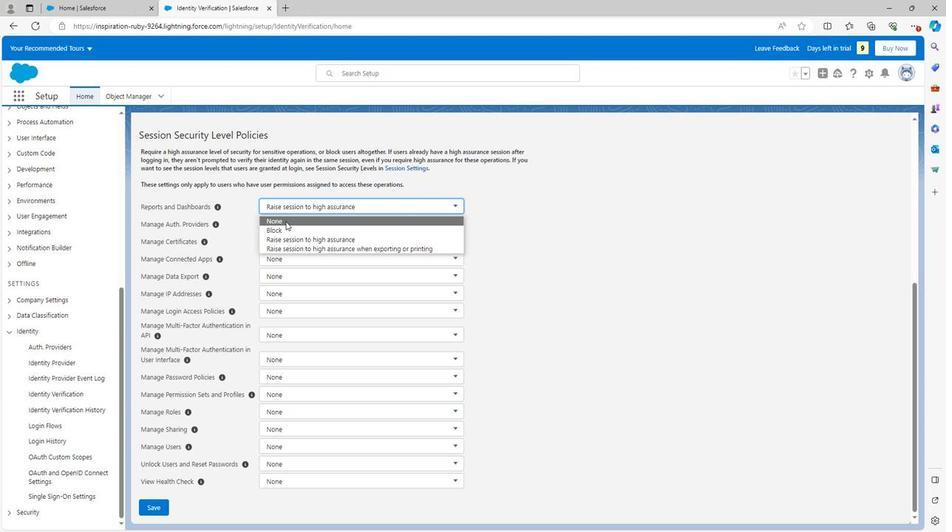 
Action: Mouse pressed left at (283, 221)
Screenshot: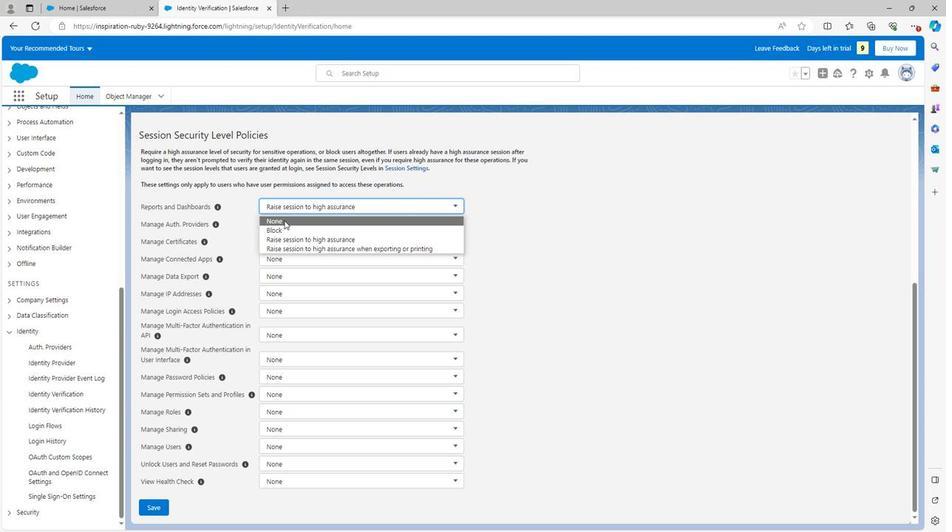 
Action: Mouse moved to (283, 221)
Screenshot: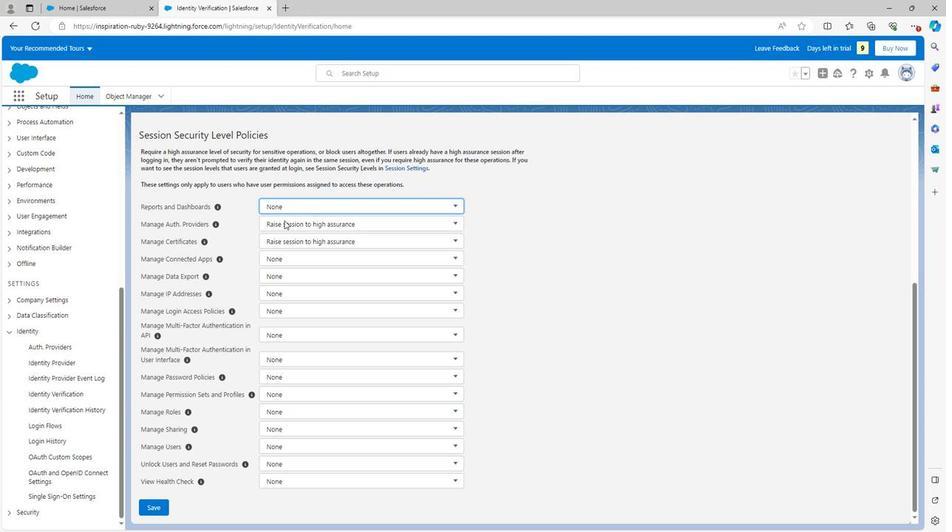 
Action: Mouse pressed left at (283, 221)
Screenshot: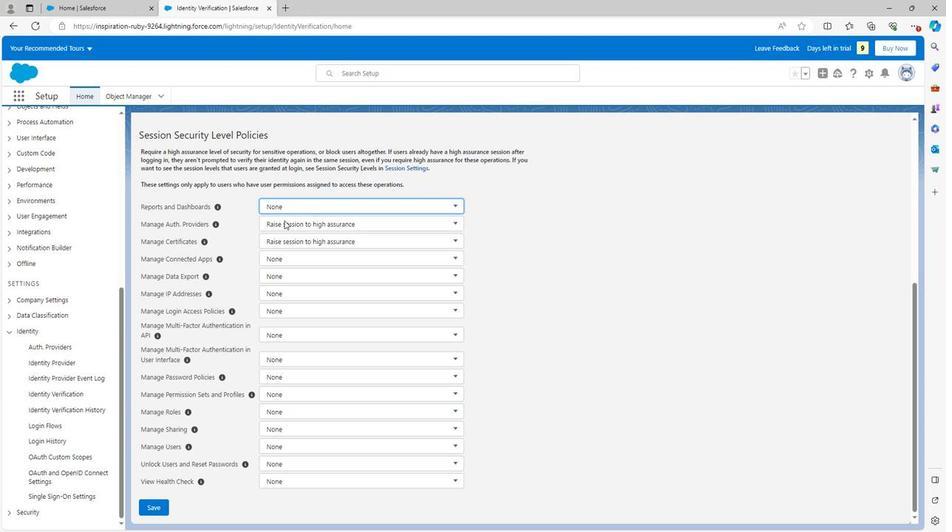
Action: Mouse moved to (286, 235)
Screenshot: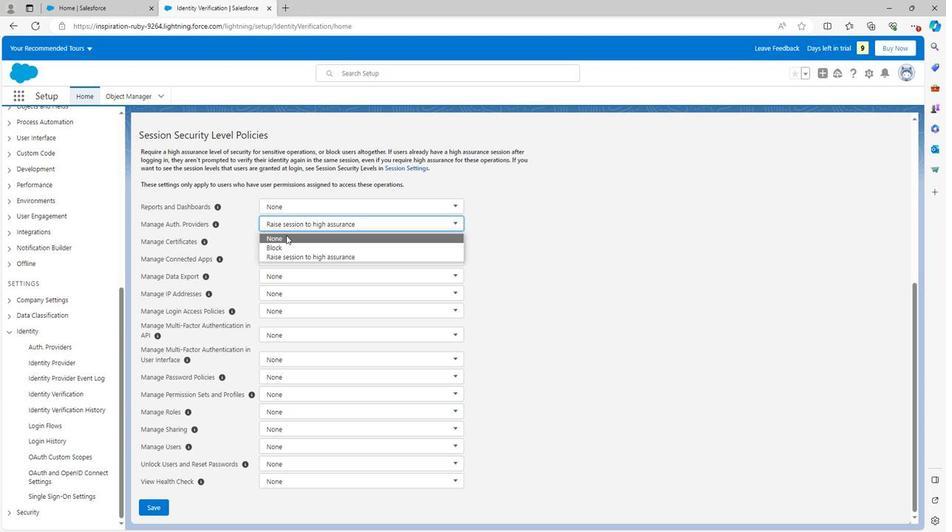 
Action: Mouse pressed left at (286, 235)
Screenshot: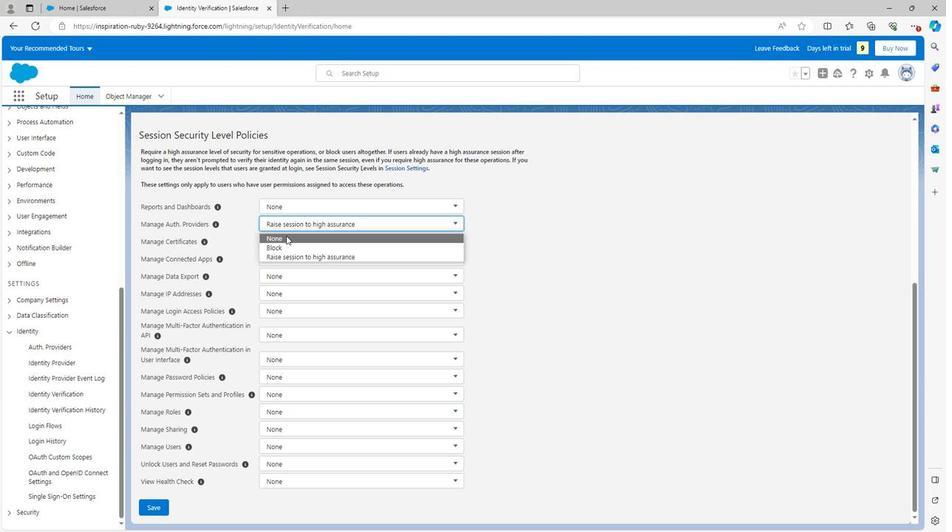 
Action: Mouse moved to (285, 241)
Screenshot: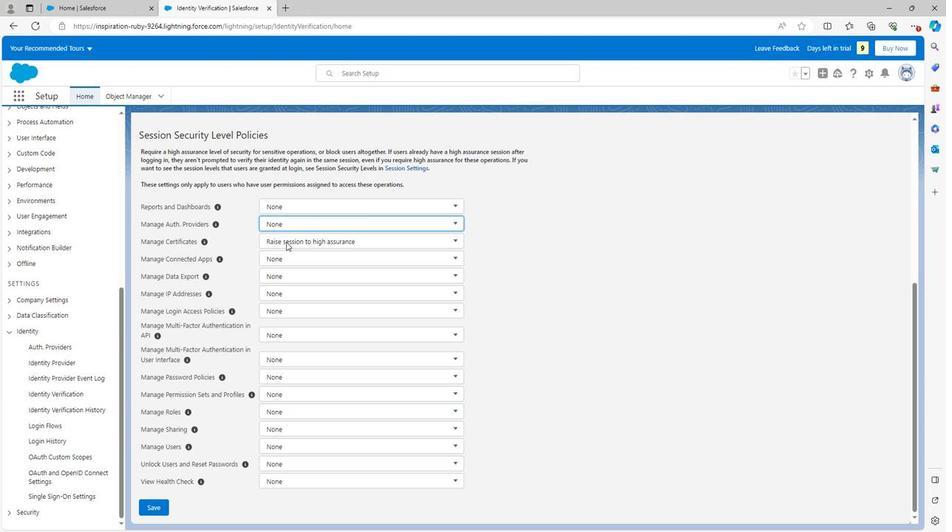 
Action: Mouse pressed left at (285, 241)
Screenshot: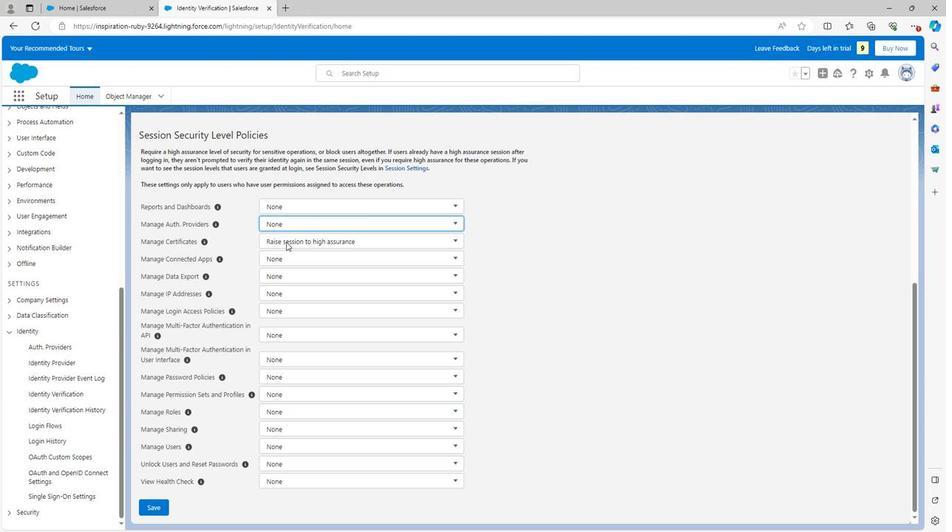 
Action: Mouse moved to (285, 252)
Screenshot: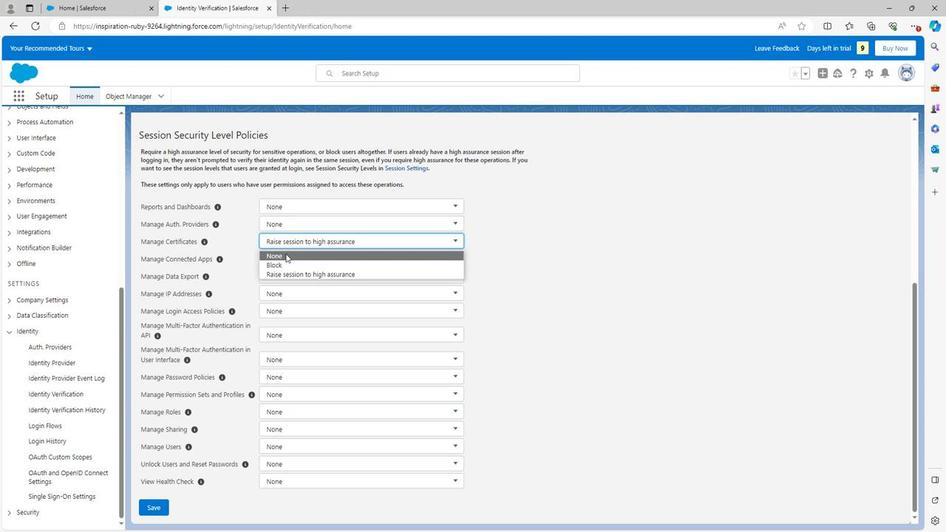 
Action: Mouse pressed left at (285, 252)
Screenshot: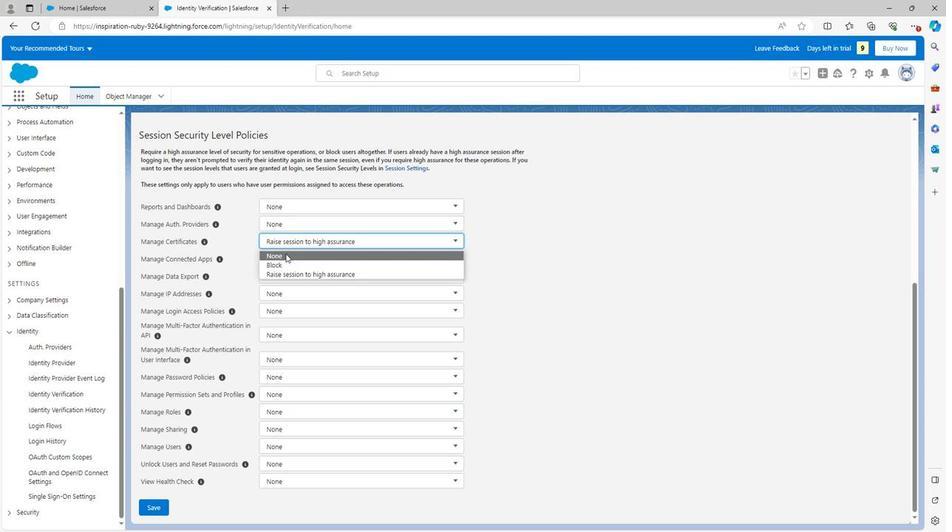 
Action: Mouse moved to (471, 258)
Screenshot: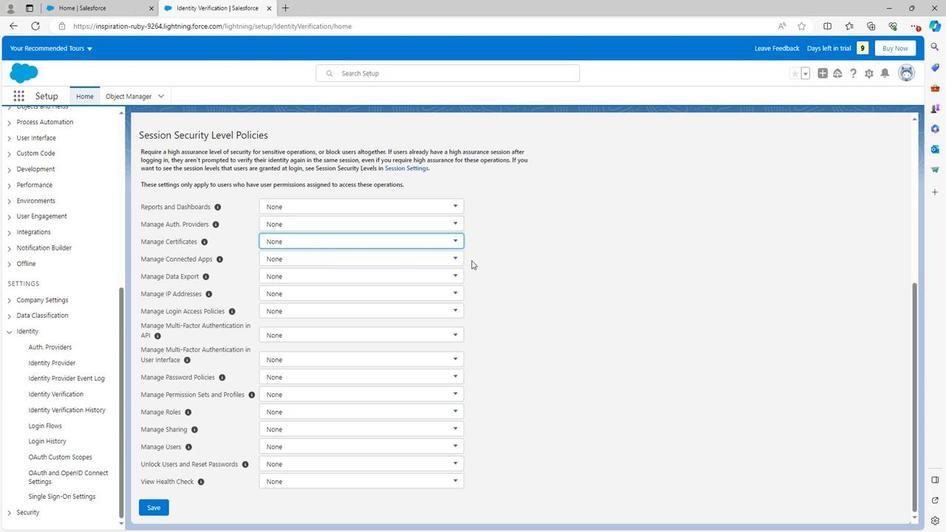 
Action: Mouse scrolled (471, 258) with delta (0, 0)
Screenshot: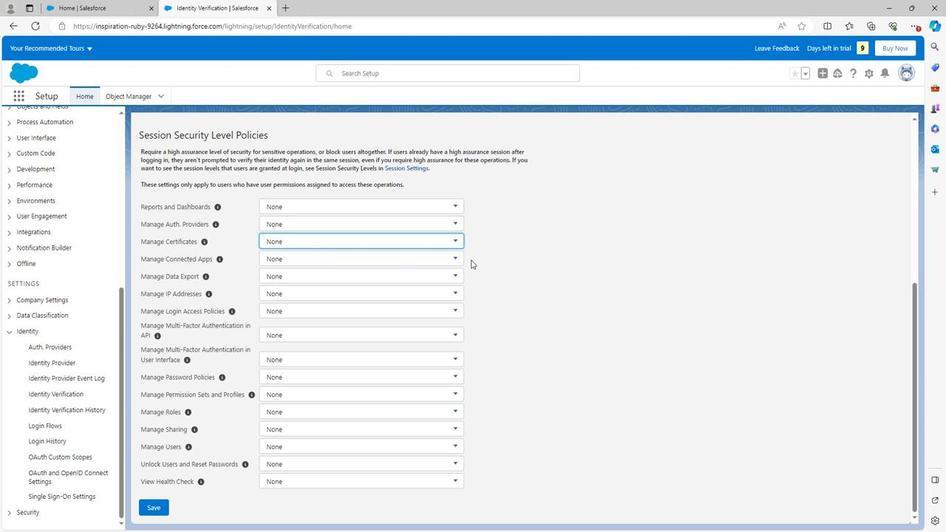 
Action: Mouse moved to (471, 258)
Screenshot: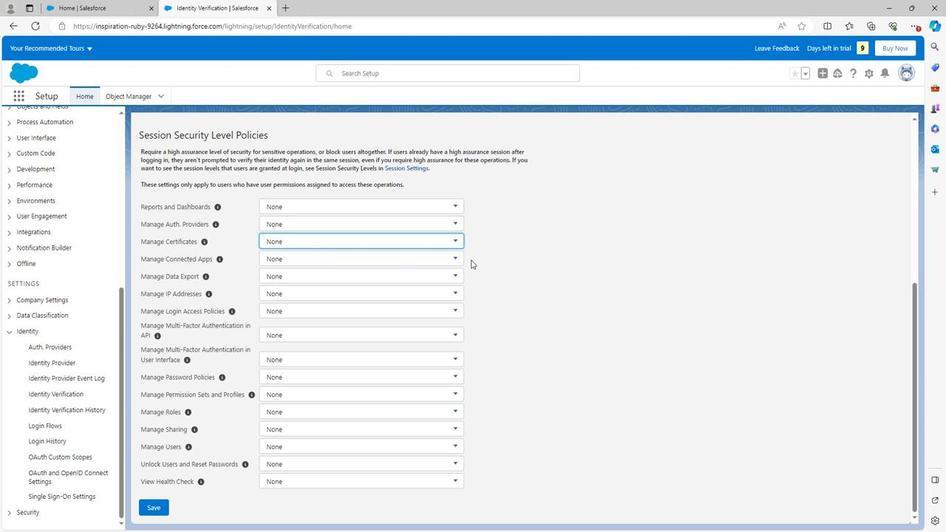 
Action: Mouse scrolled (471, 258) with delta (0, 0)
Screenshot: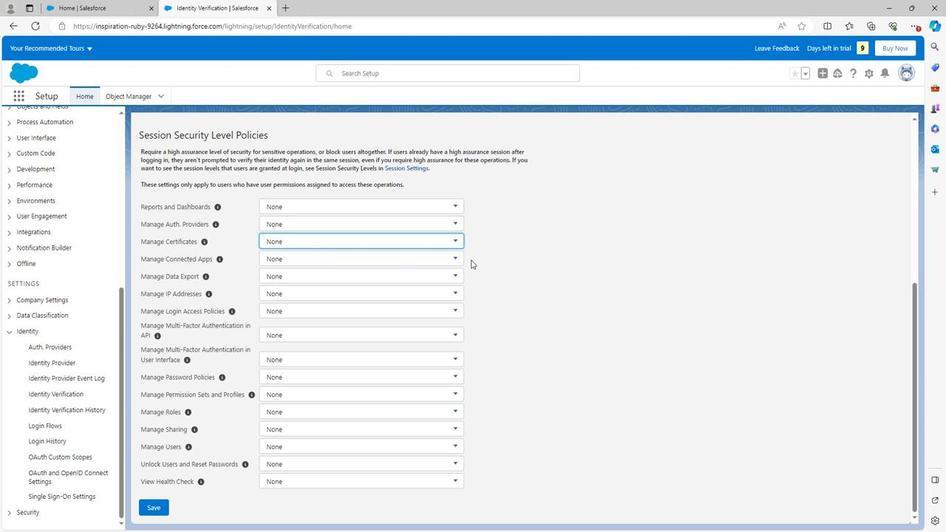 
Action: Mouse scrolled (471, 258) with delta (0, 0)
Screenshot: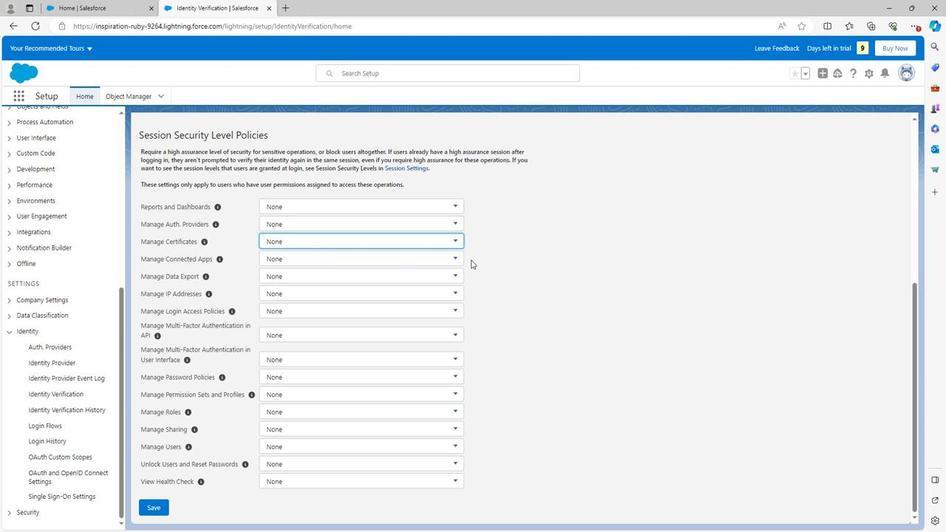 
Action: Mouse scrolled (471, 258) with delta (0, 0)
Screenshot: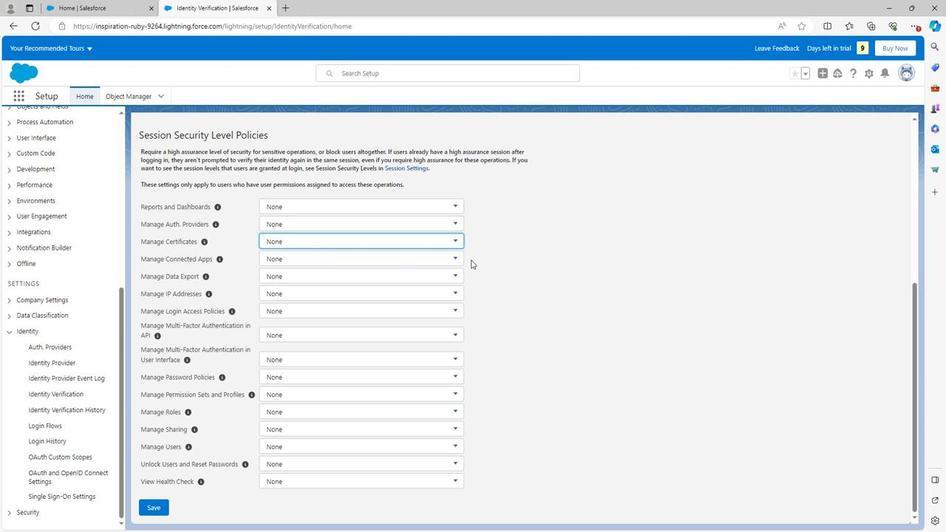 
Action: Mouse scrolled (471, 258) with delta (0, 0)
Screenshot: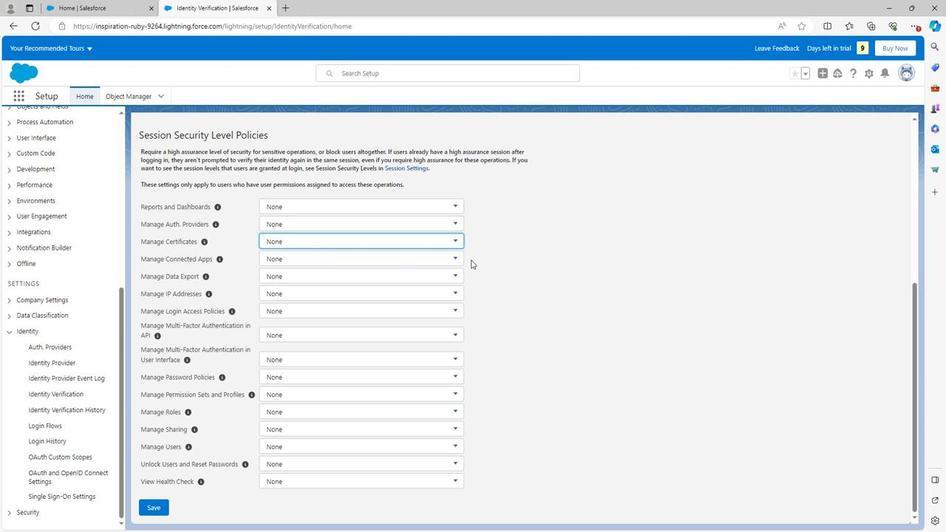 
Action: Mouse moved to (164, 498)
Screenshot: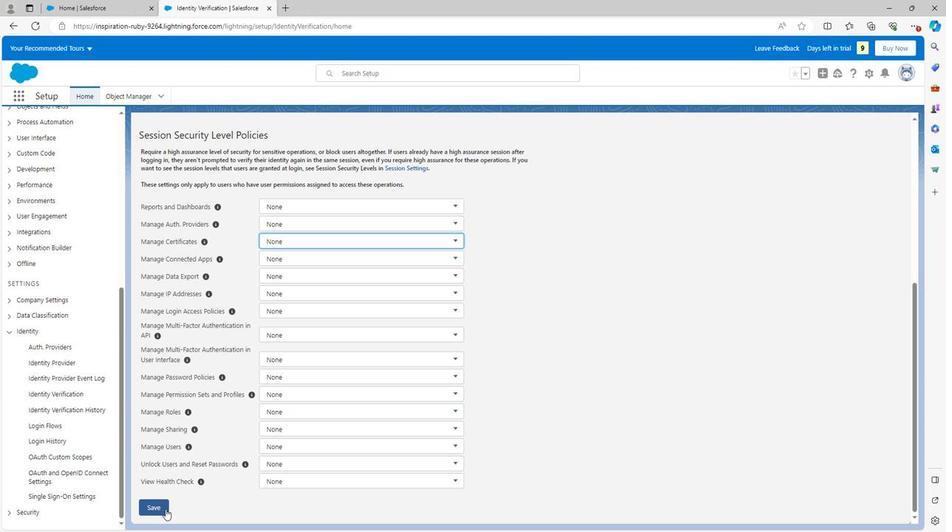 
Action: Mouse pressed left at (164, 498)
Screenshot: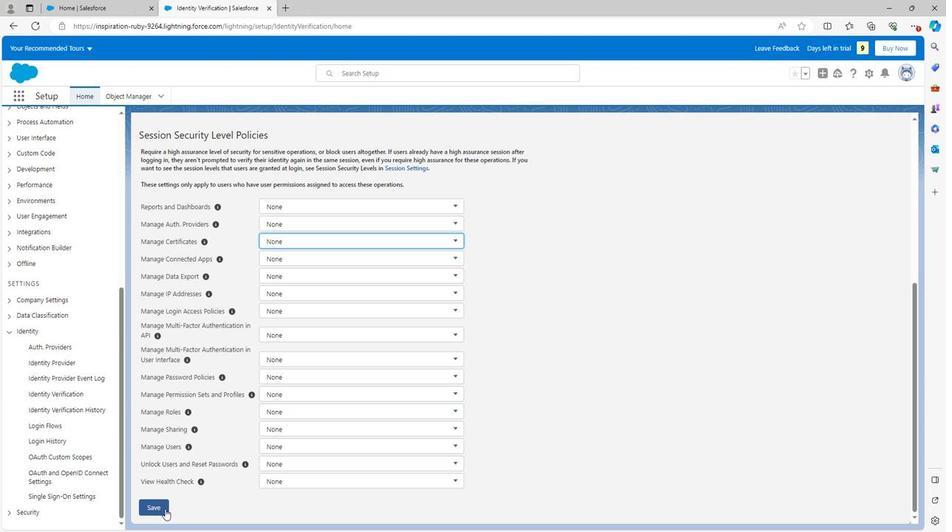 
Action: Mouse moved to (519, 254)
Screenshot: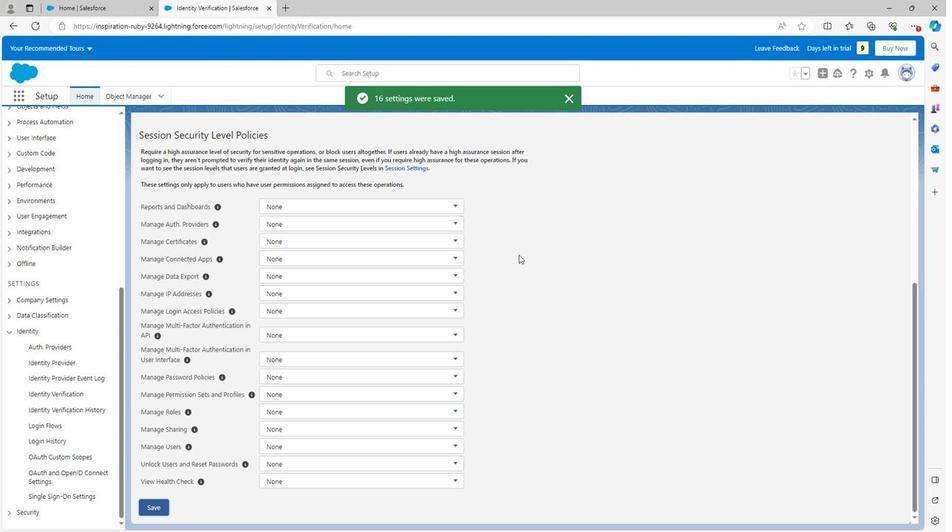 
Action: Mouse scrolled (519, 254) with delta (0, 0)
Screenshot: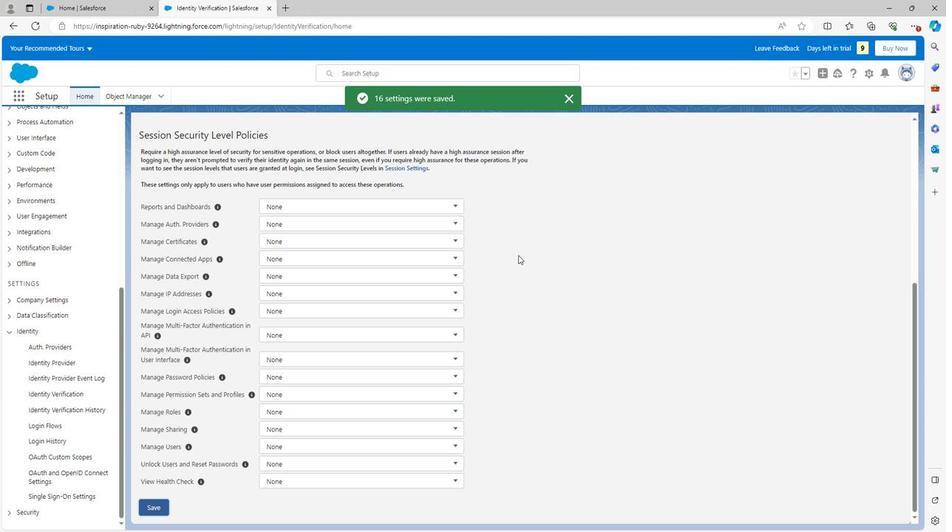 
Action: Mouse scrolled (519, 254) with delta (0, 0)
Screenshot: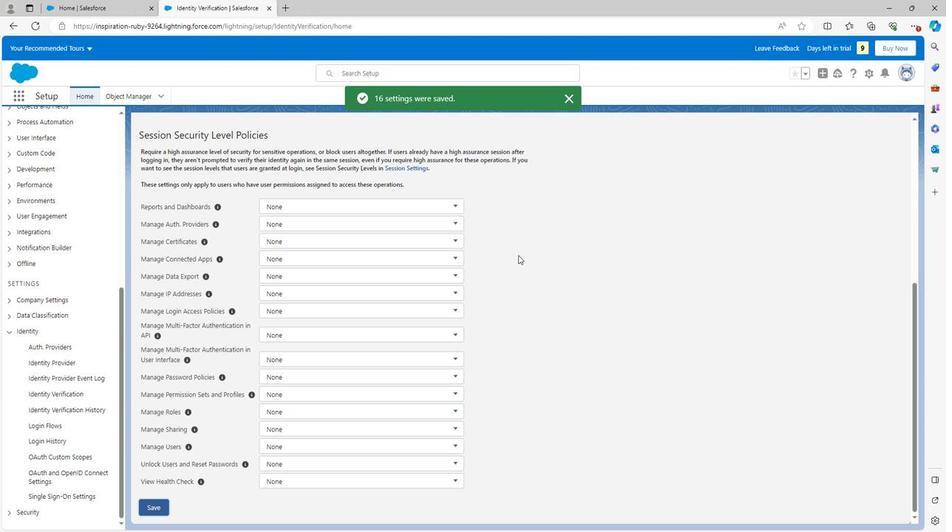 
Action: Mouse scrolled (519, 254) with delta (0, 0)
Screenshot: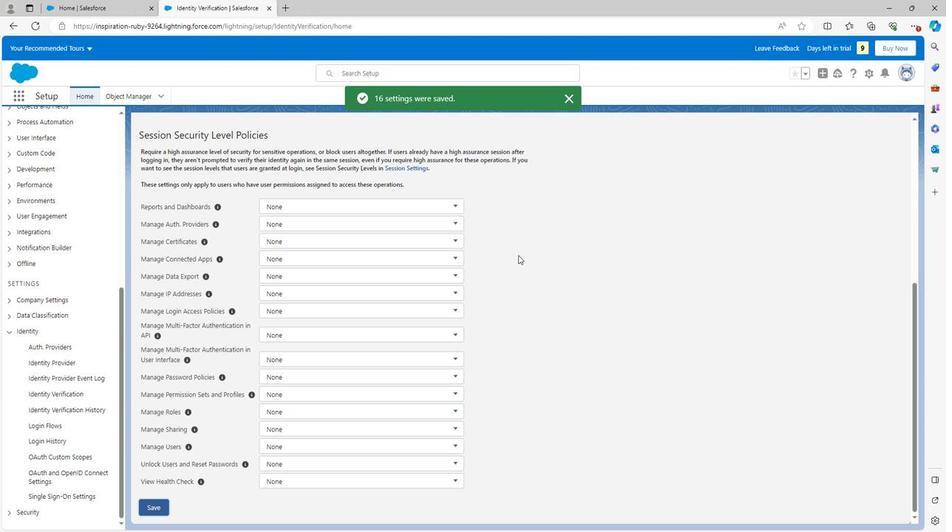 
Action: Mouse scrolled (519, 254) with delta (0, 0)
Screenshot: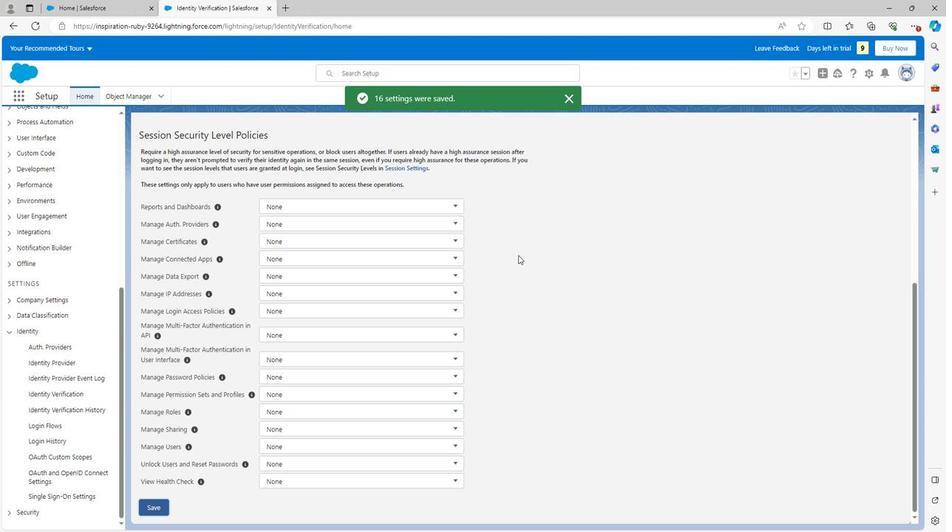 
Action: Mouse moved to (518, 254)
Screenshot: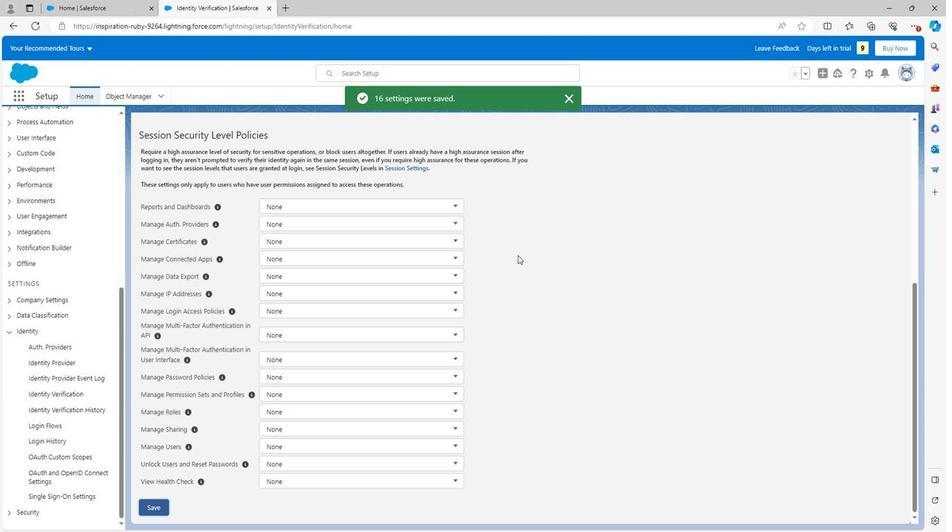 
Action: Mouse scrolled (518, 255) with delta (0, 0)
Screenshot: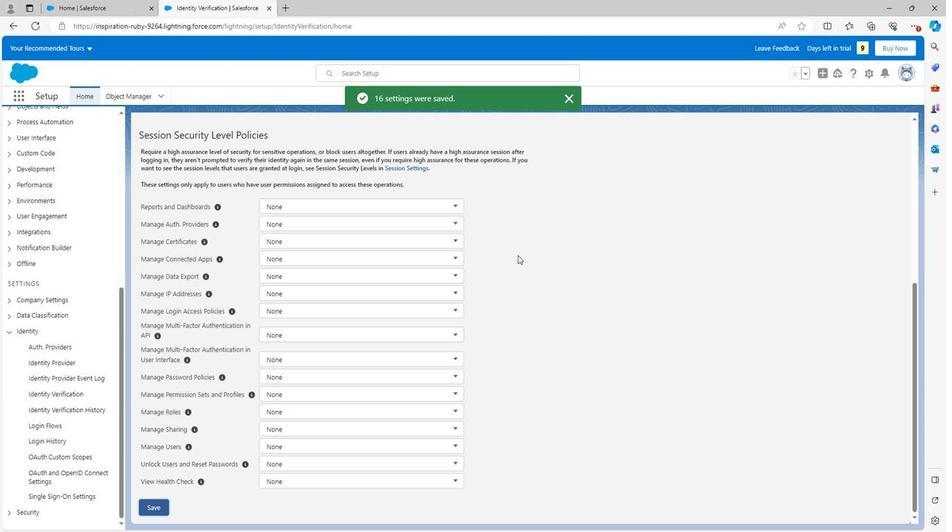 
Action: Mouse scrolled (518, 255) with delta (0, 0)
Screenshot: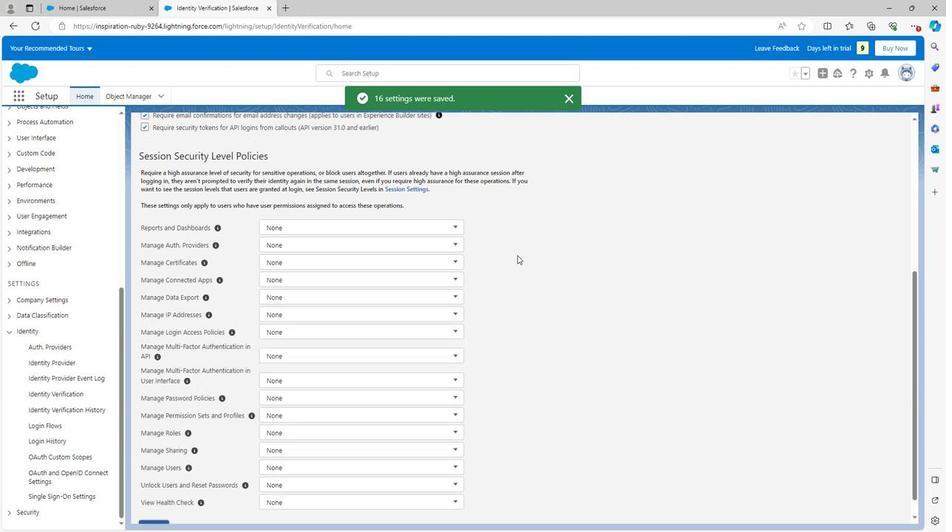 
Action: Mouse scrolled (518, 255) with delta (0, 0)
Screenshot: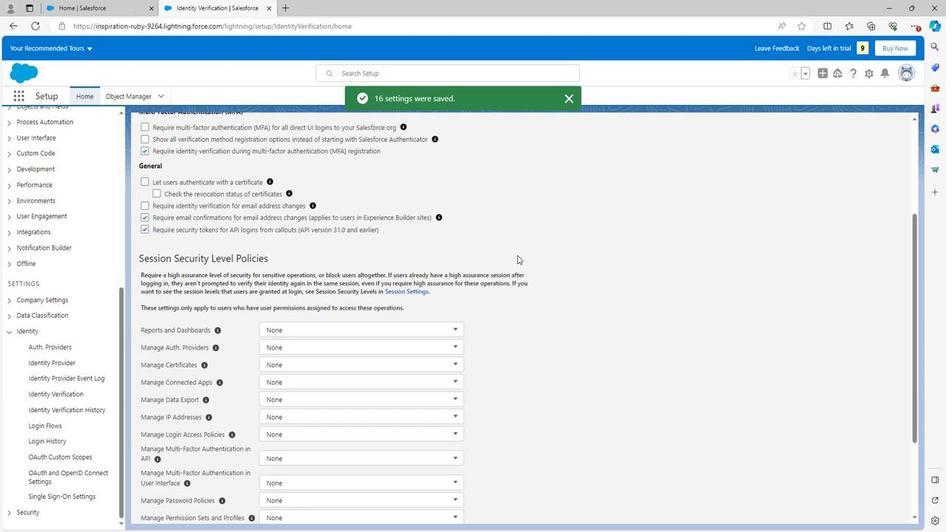 
Action: Mouse scrolled (518, 255) with delta (0, 0)
Screenshot: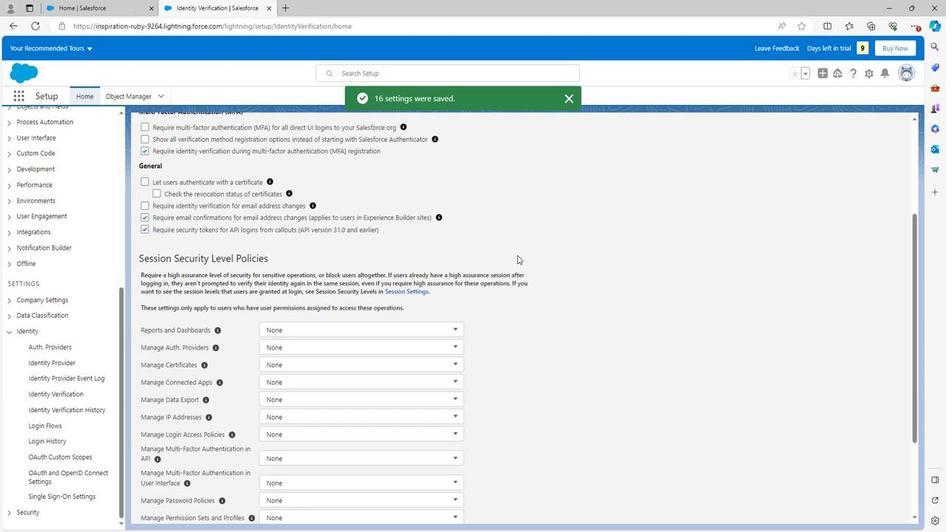 
Action: Mouse scrolled (518, 255) with delta (0, 0)
Screenshot: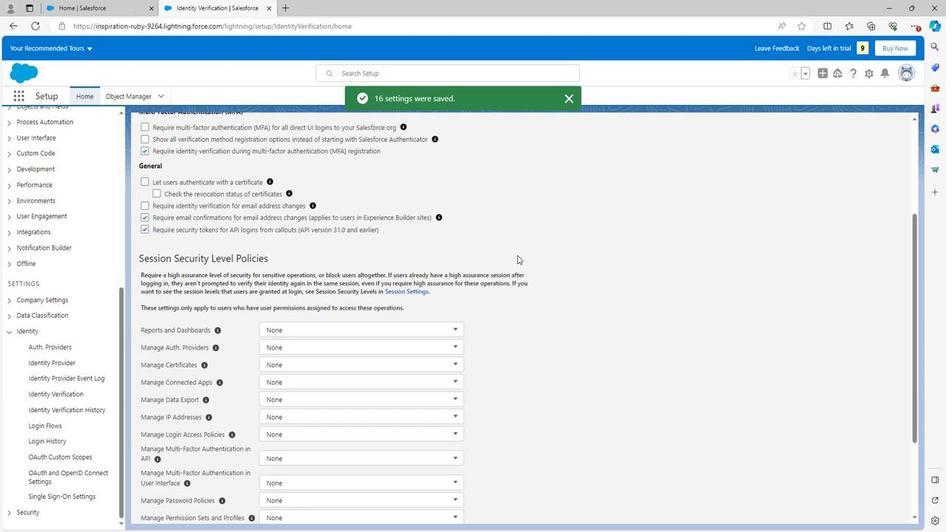 
Action: Mouse scrolled (518, 255) with delta (0, 0)
Screenshot: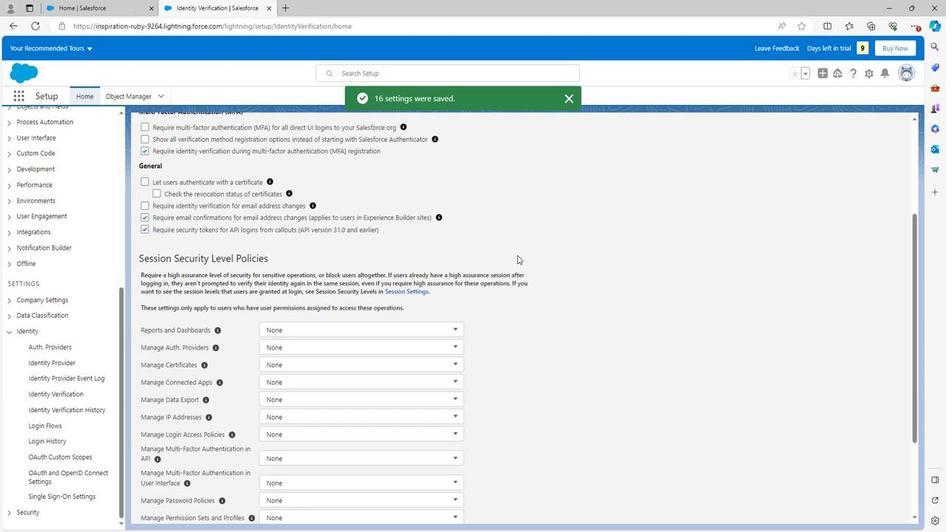 
Action: Mouse scrolled (518, 255) with delta (0, 0)
Screenshot: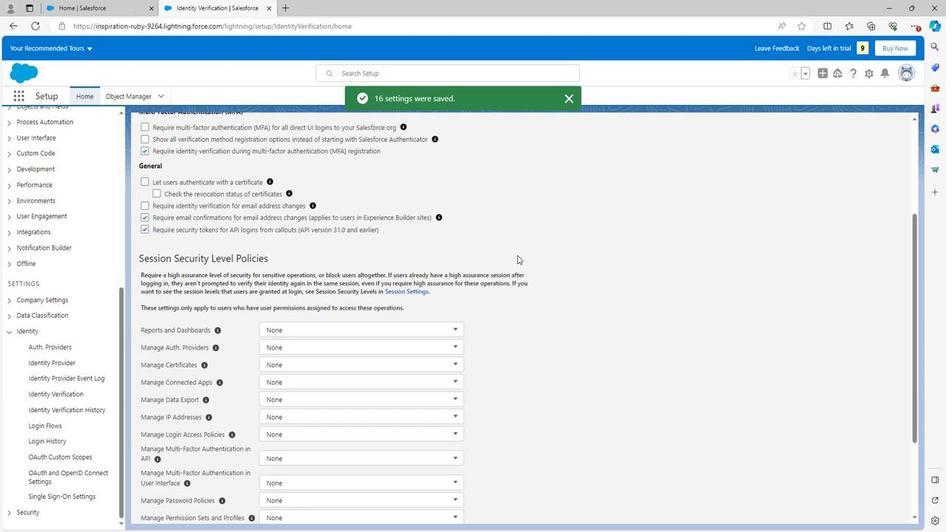 
